 Task: In the  document analysis Apply all border to the tabe with  'with box; Style line and width 1/4 pt 'Select Header and apply  'Italics' Select the text and align it to the  Center
Action: Key pressed ctrl+A
Screenshot: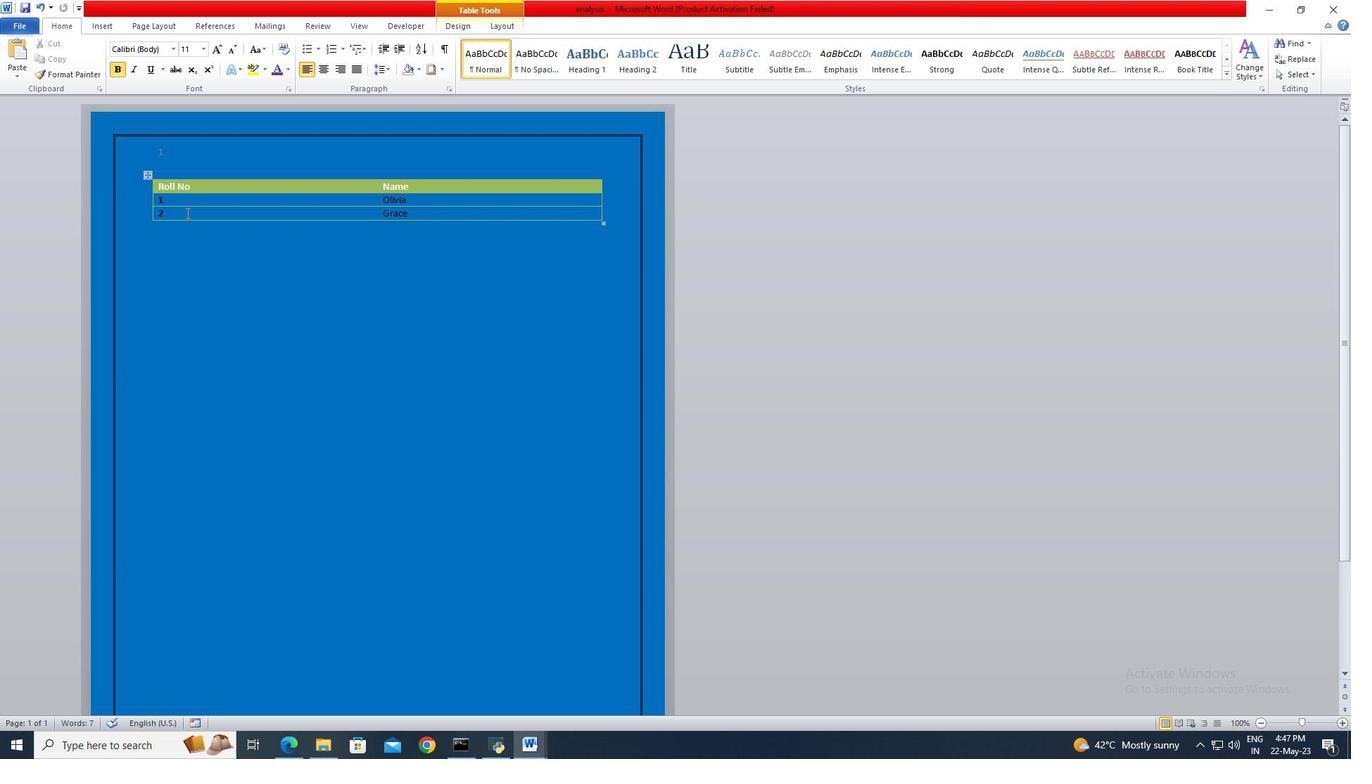 
Action: Mouse moved to (432, 66)
Screenshot: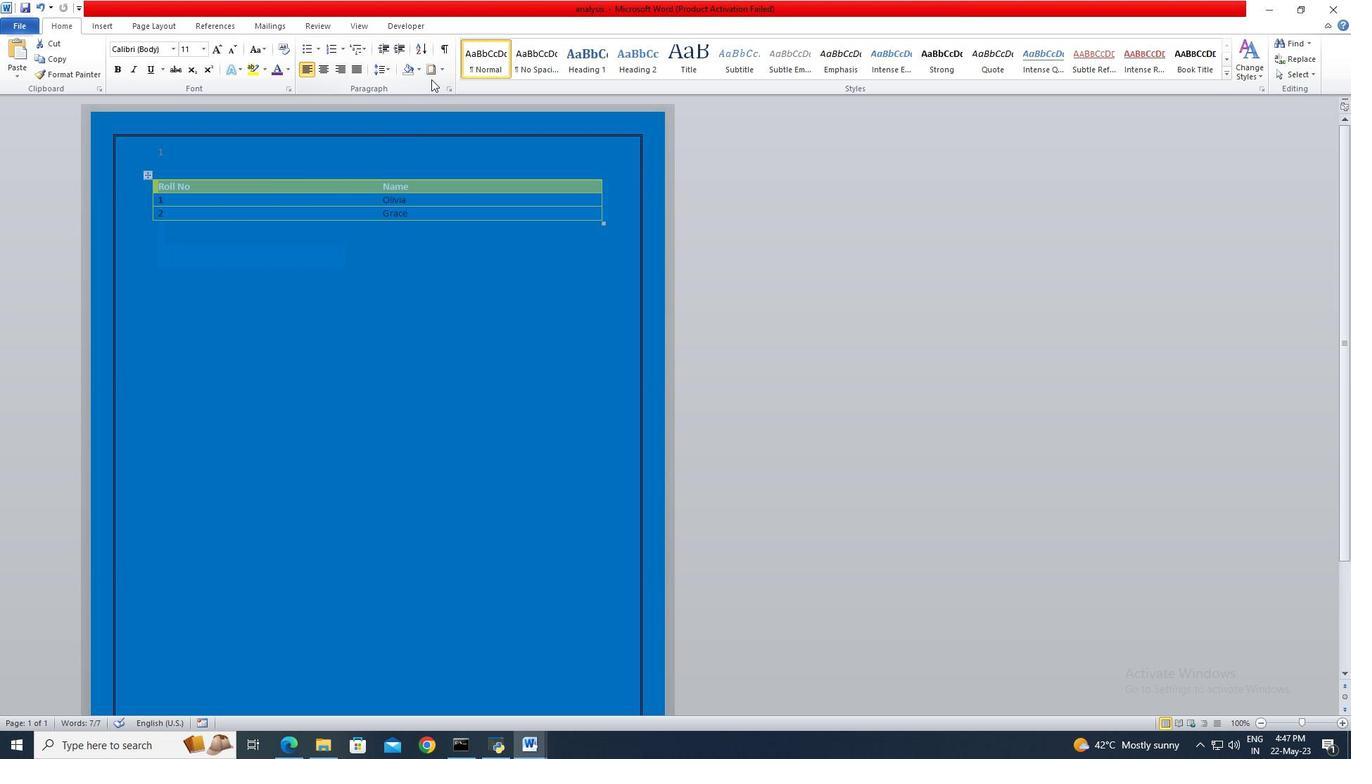 
Action: Mouse pressed left at (432, 66)
Screenshot: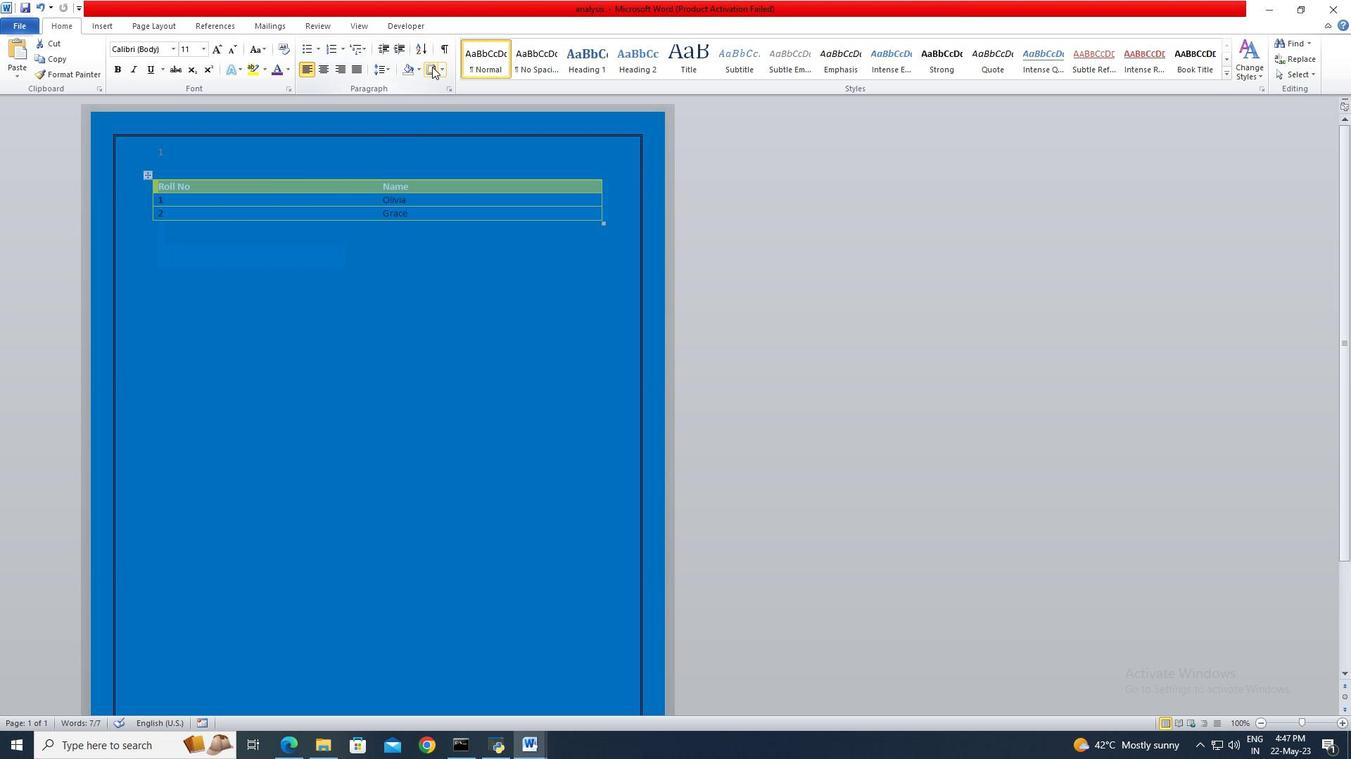 
Action: Mouse moved to (517, 315)
Screenshot: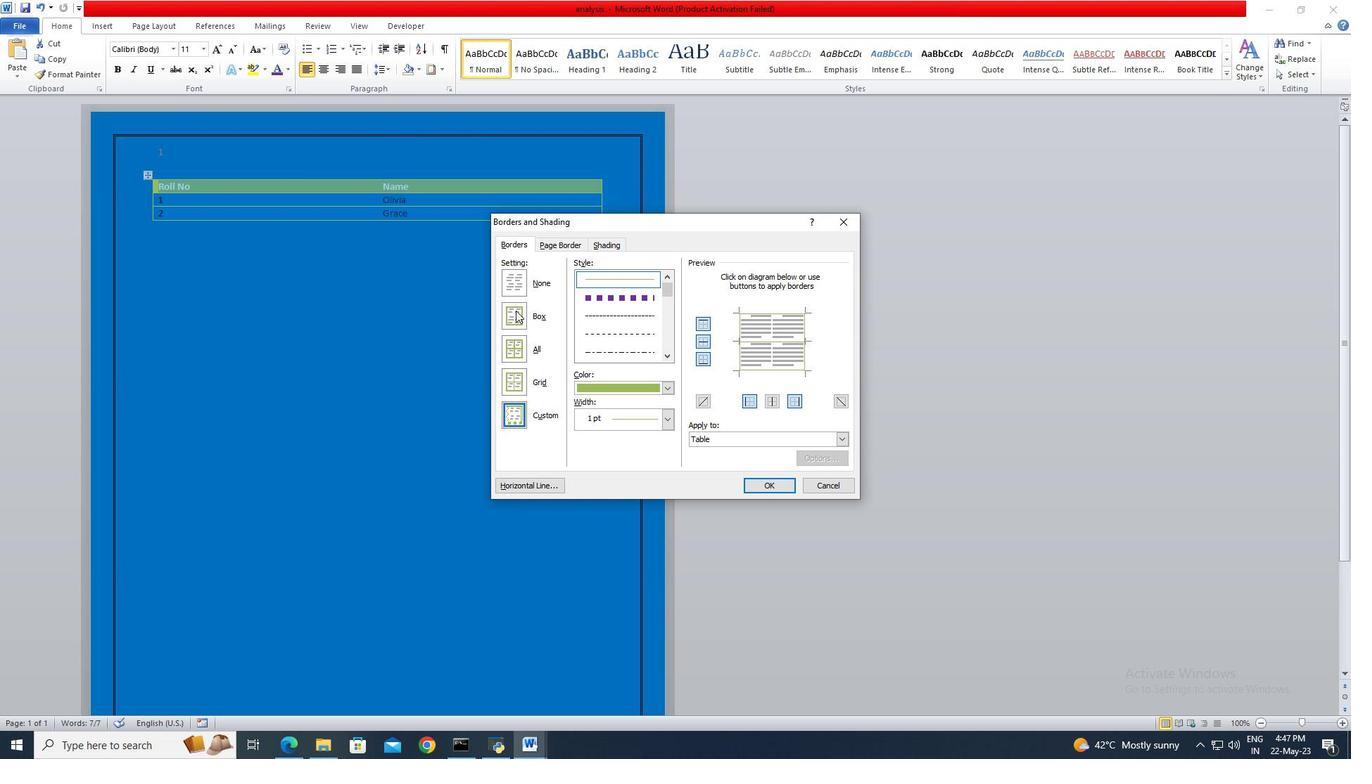 
Action: Mouse pressed left at (517, 315)
Screenshot: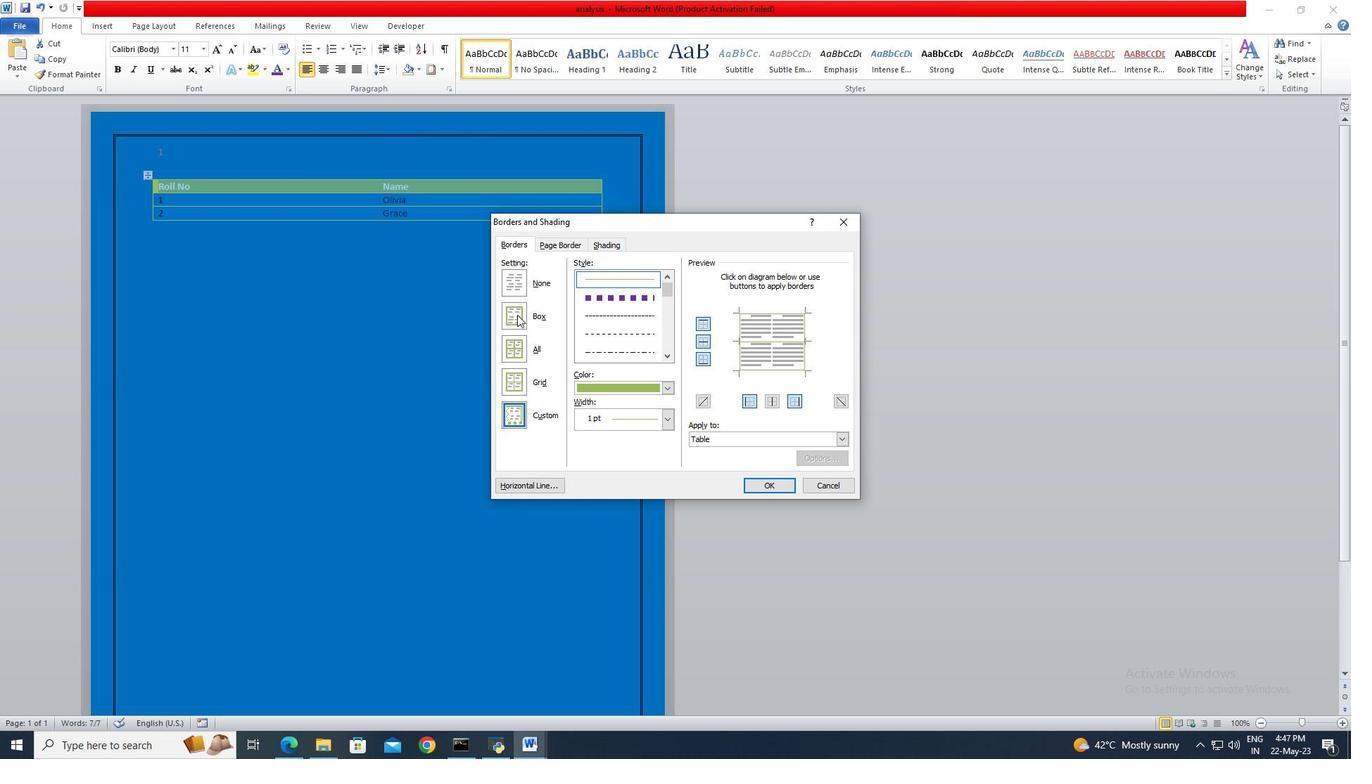 
Action: Mouse moved to (667, 417)
Screenshot: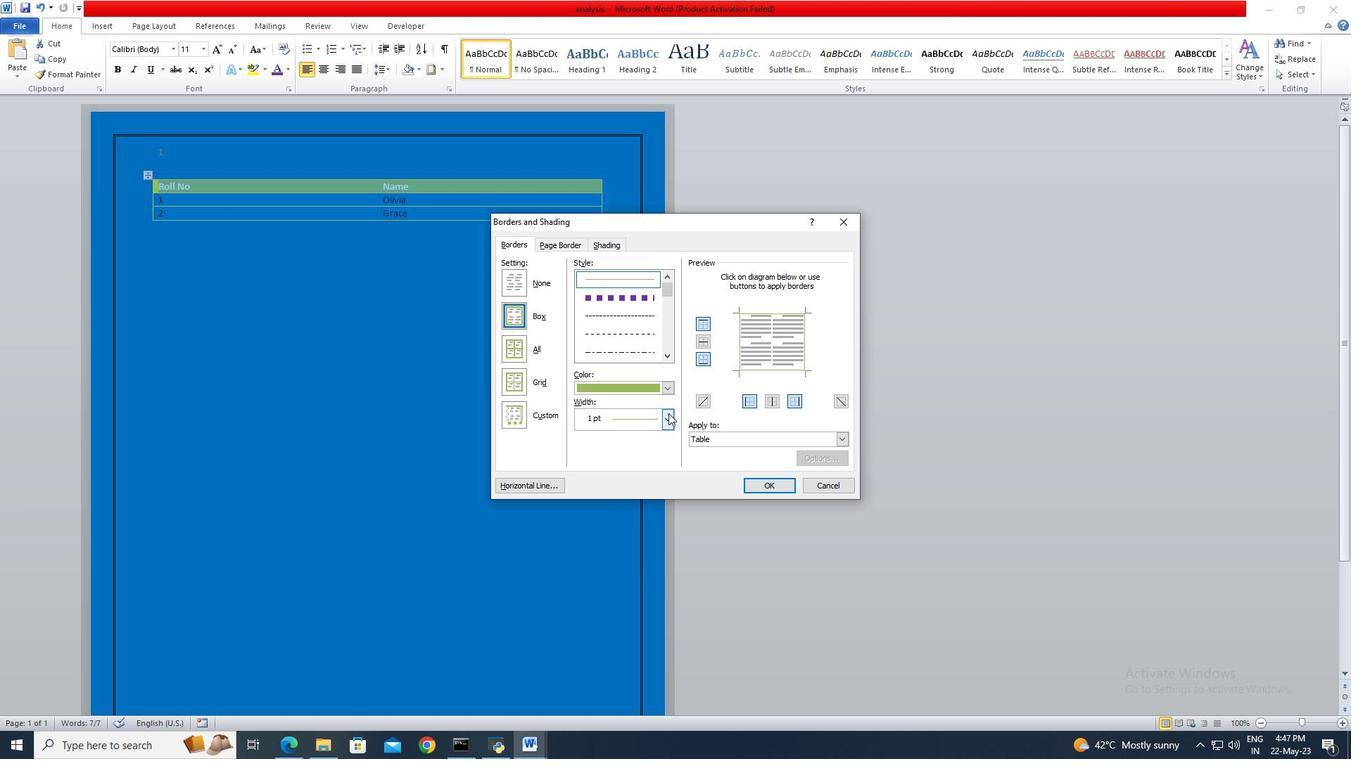 
Action: Mouse pressed left at (667, 417)
Screenshot: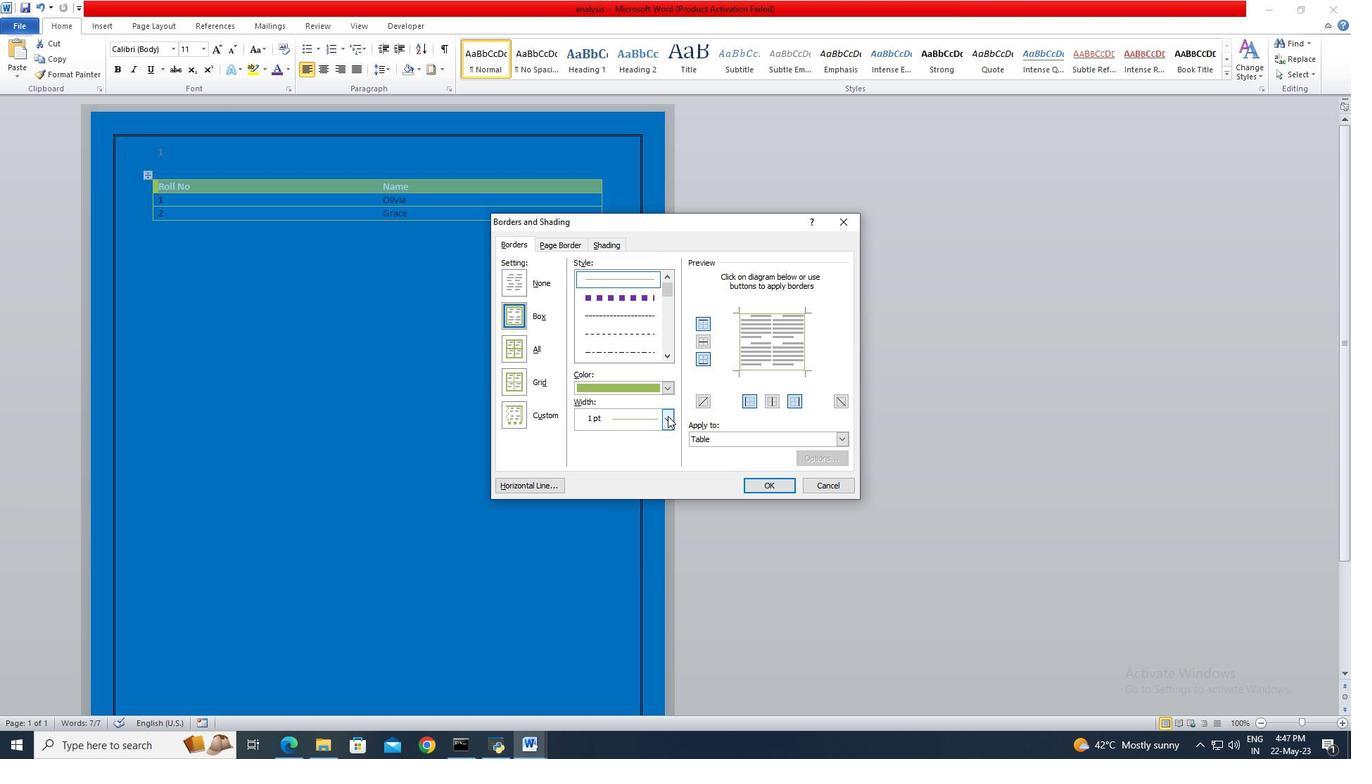 
Action: Mouse moved to (650, 445)
Screenshot: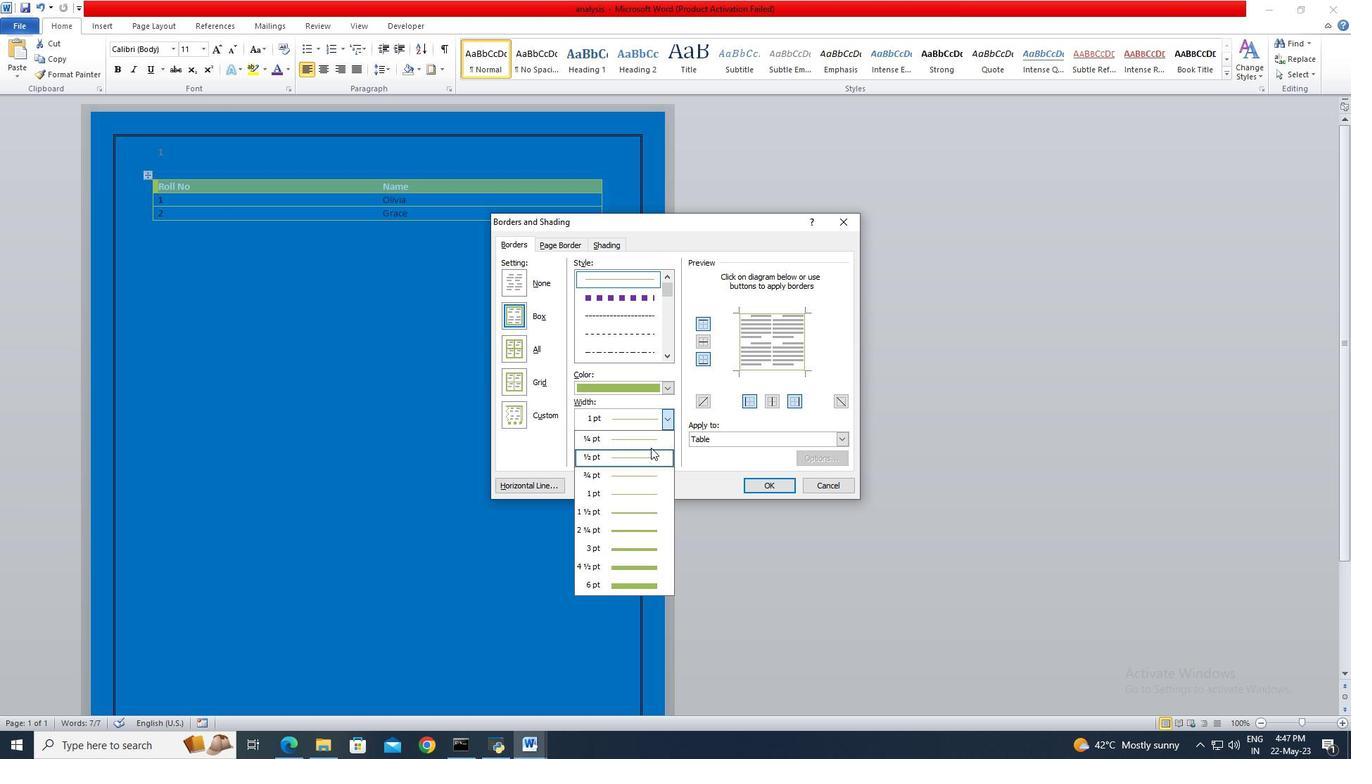
Action: Mouse pressed left at (650, 445)
Screenshot: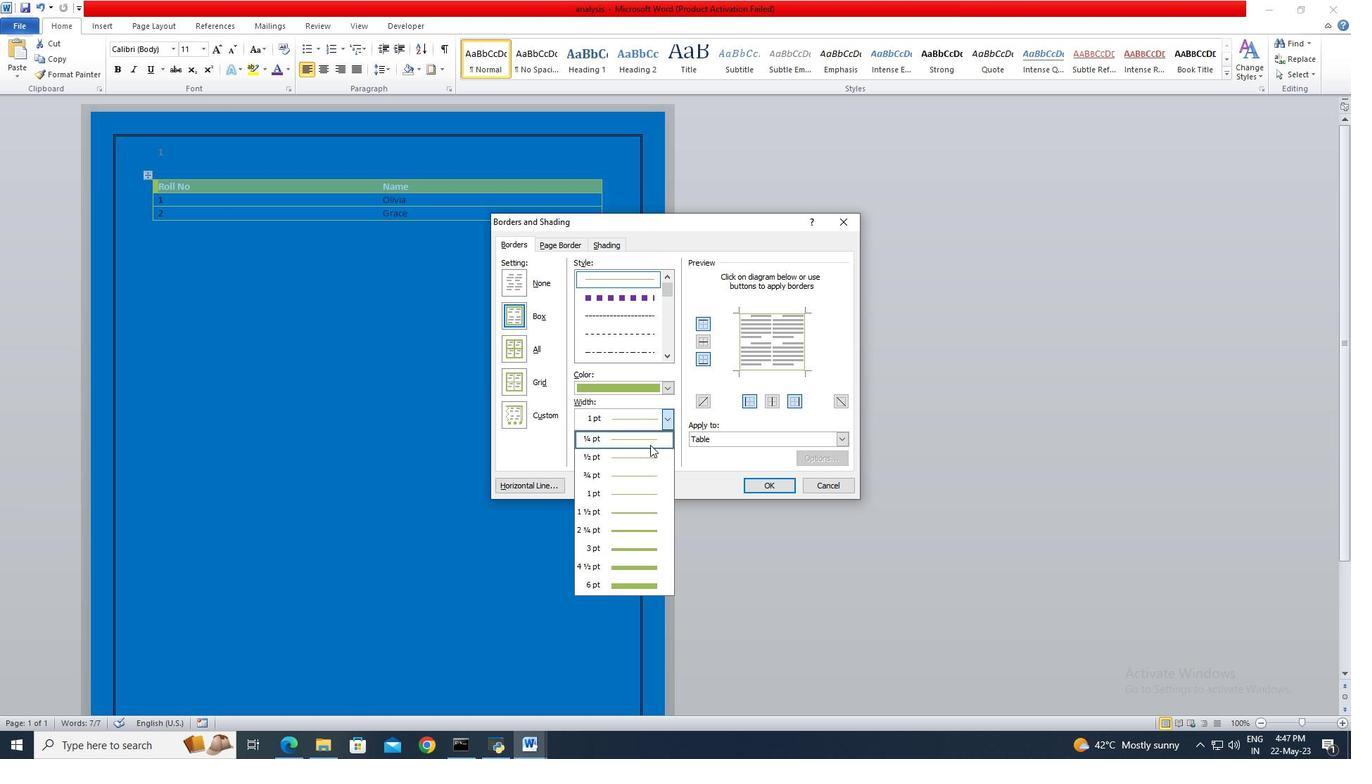 
Action: Mouse moved to (755, 483)
Screenshot: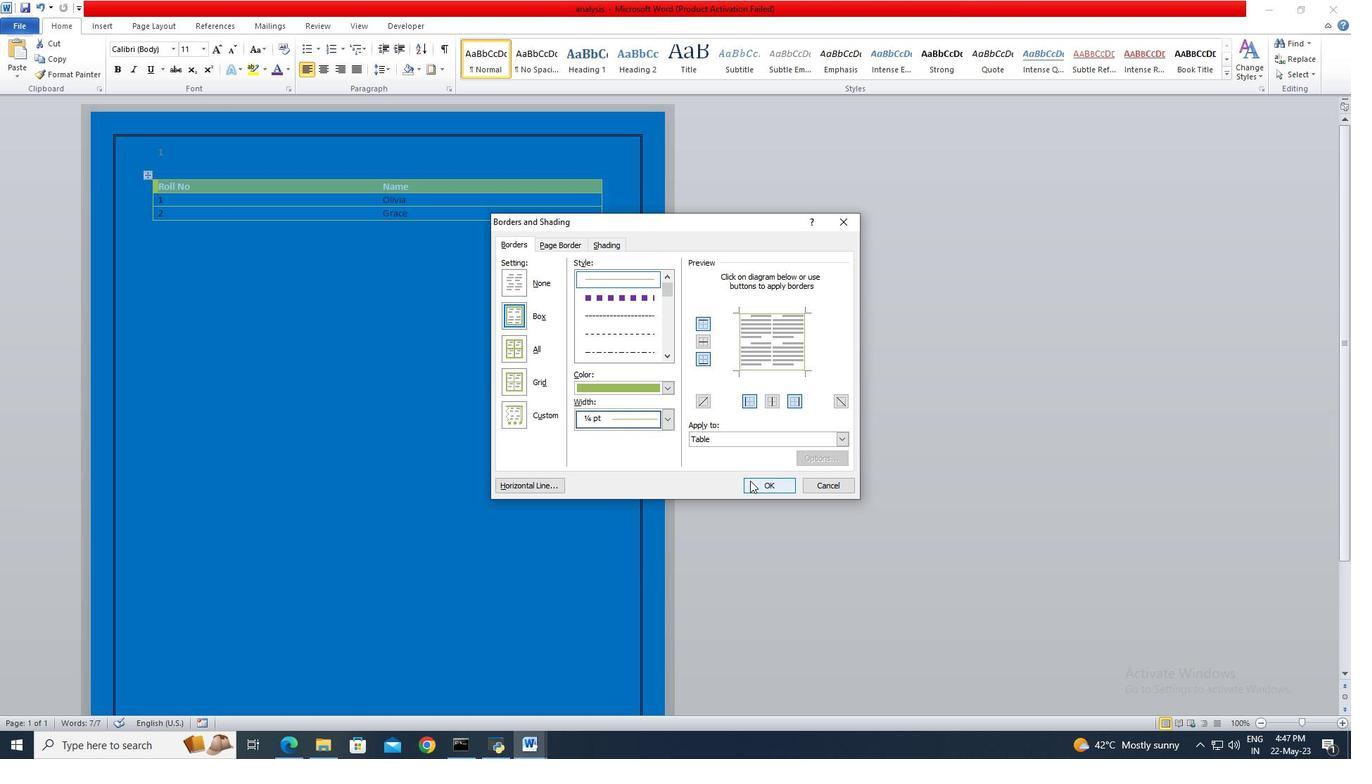 
Action: Mouse pressed left at (755, 483)
Screenshot: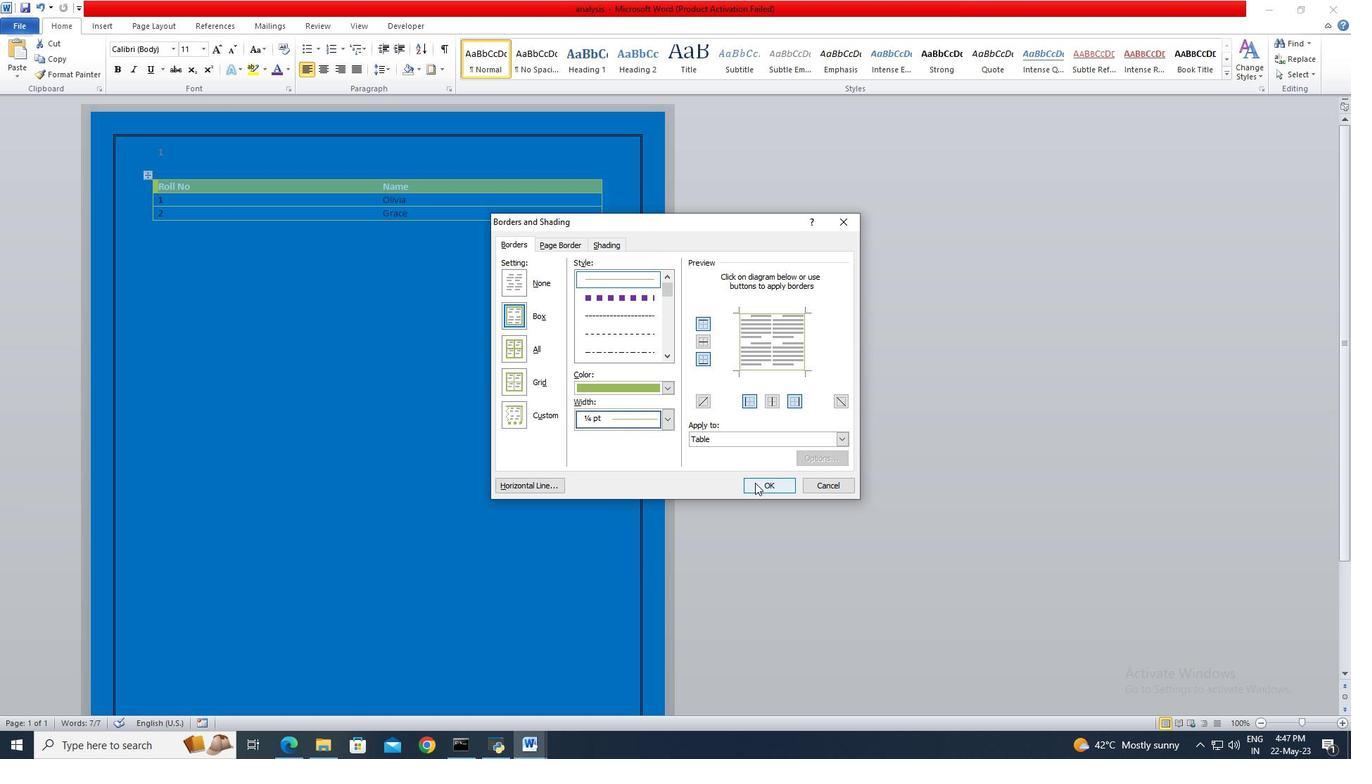 
Action: Mouse moved to (230, 189)
Screenshot: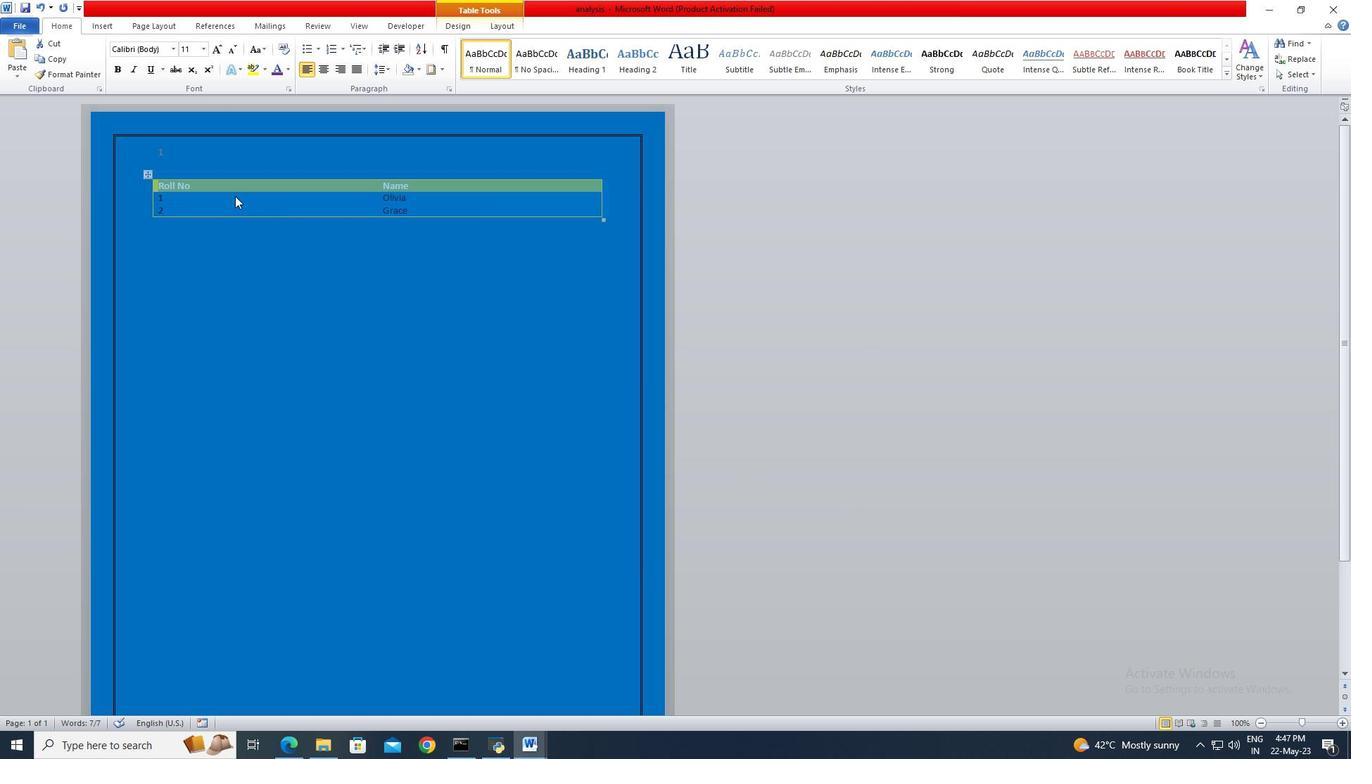
Action: Mouse pressed left at (230, 189)
Screenshot: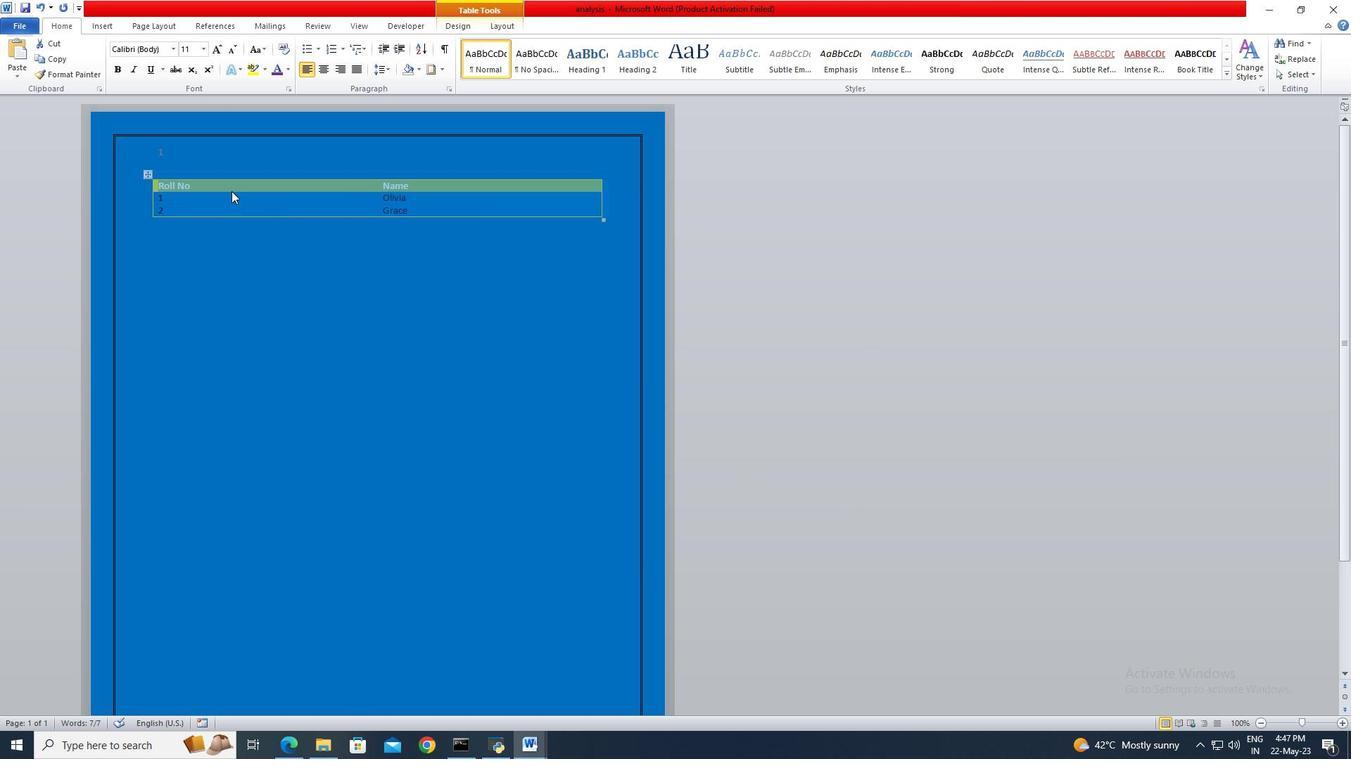
Action: Mouse moved to (159, 182)
Screenshot: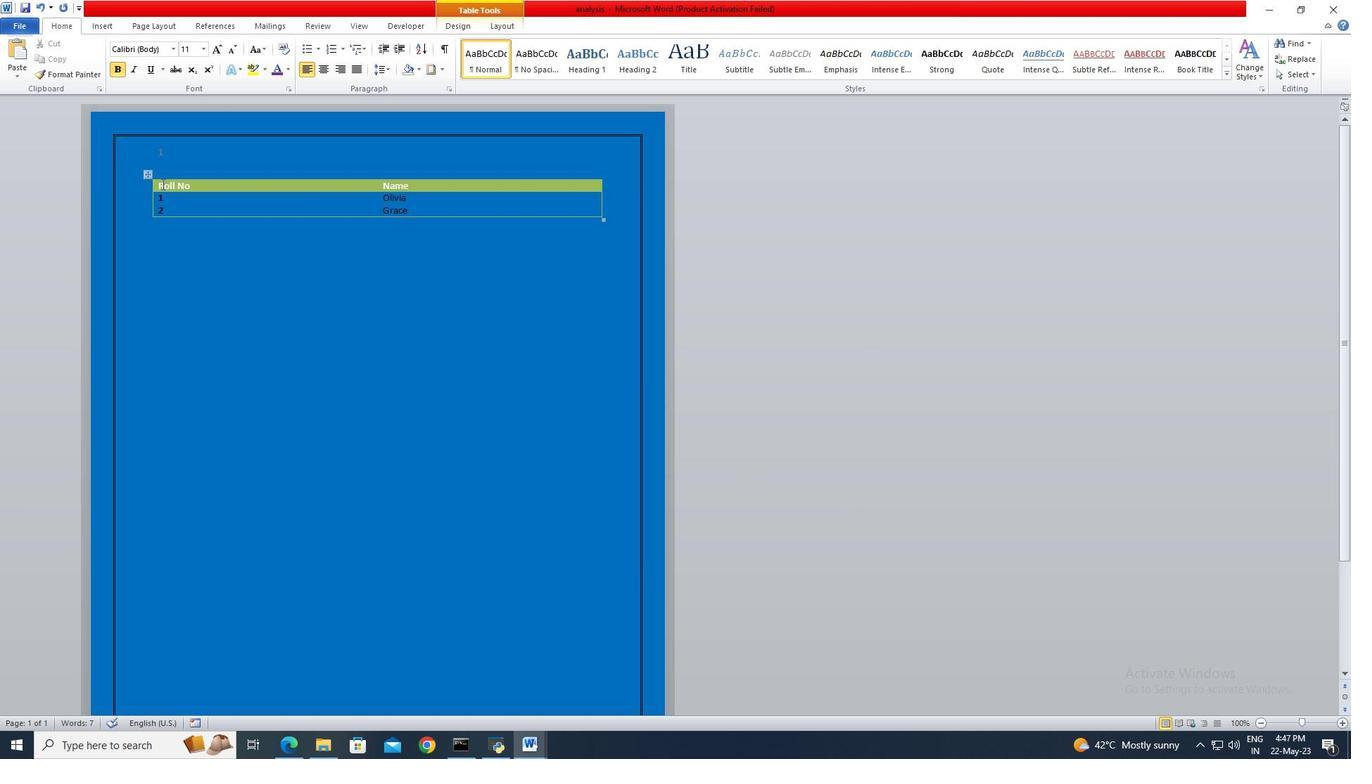 
Action: Mouse pressed left at (159, 182)
Screenshot: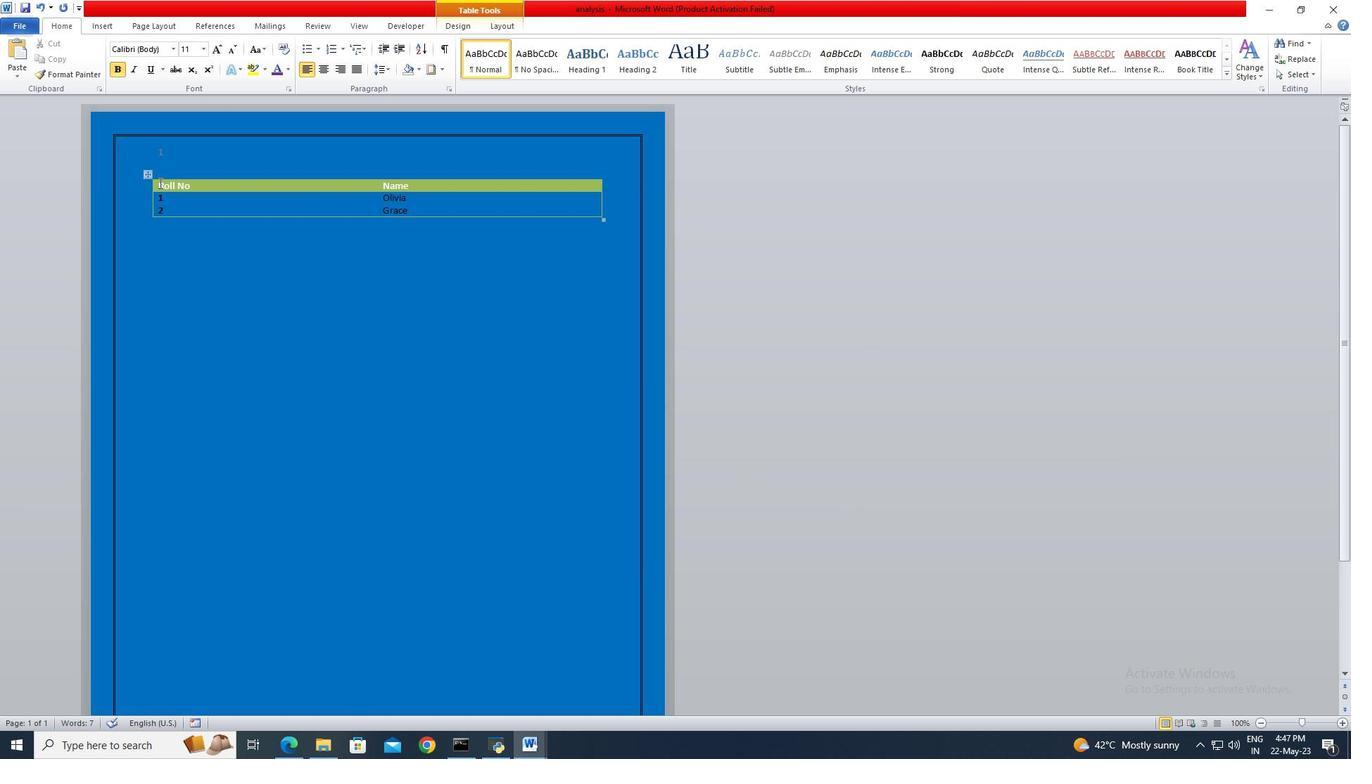 
Action: Mouse moved to (193, 231)
Screenshot: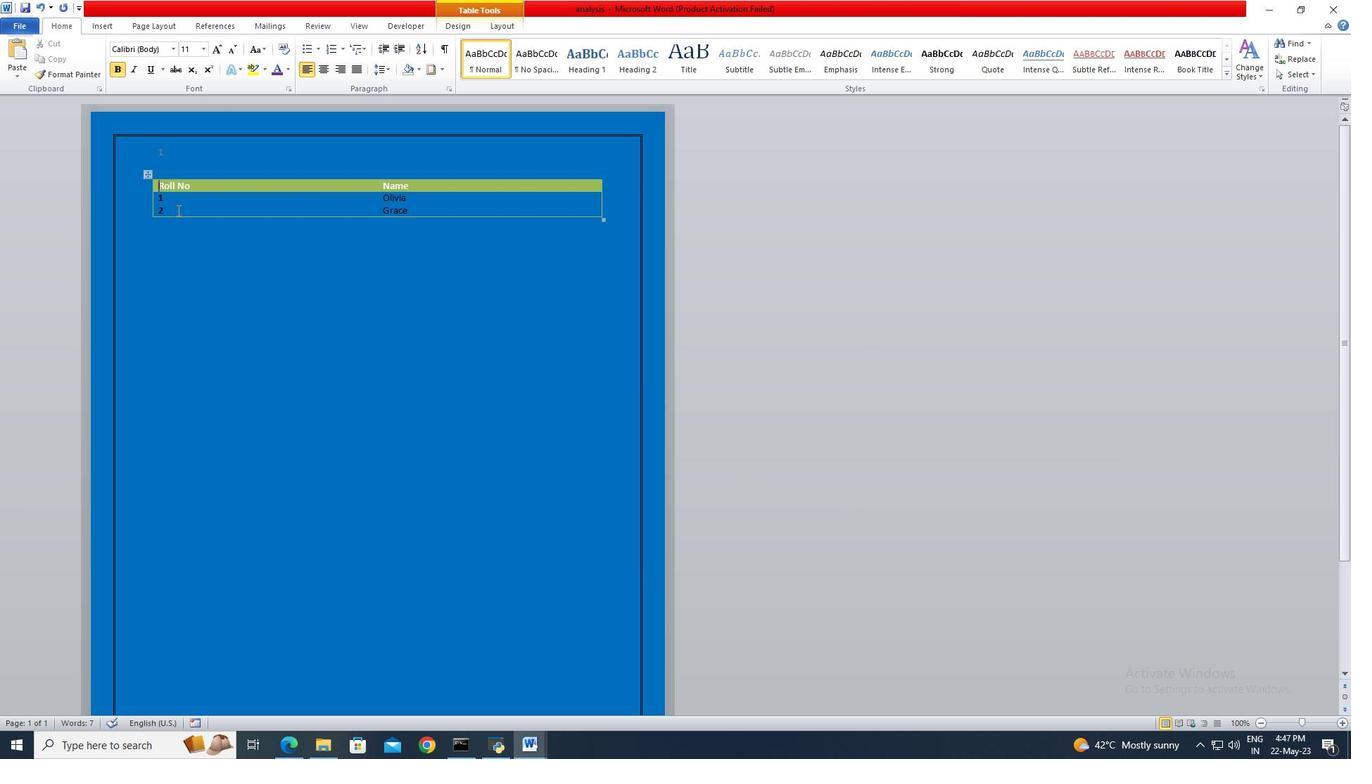 
Action: Key pressed <Key.shift><Key.right><Key.right><Key.right><Key.right><Key.right><Key.right><Key.right><Key.right><Key.right><Key.right><Key.right><Key.right><Key.right><Key.right><Key.right><Key.right><Key.right><Key.right><Key.right><Key.right><Key.right><Key.right><Key.right><Key.up><Key.up><Key.up><Key.right><Key.shift><Key.left><Key.right>
Screenshot: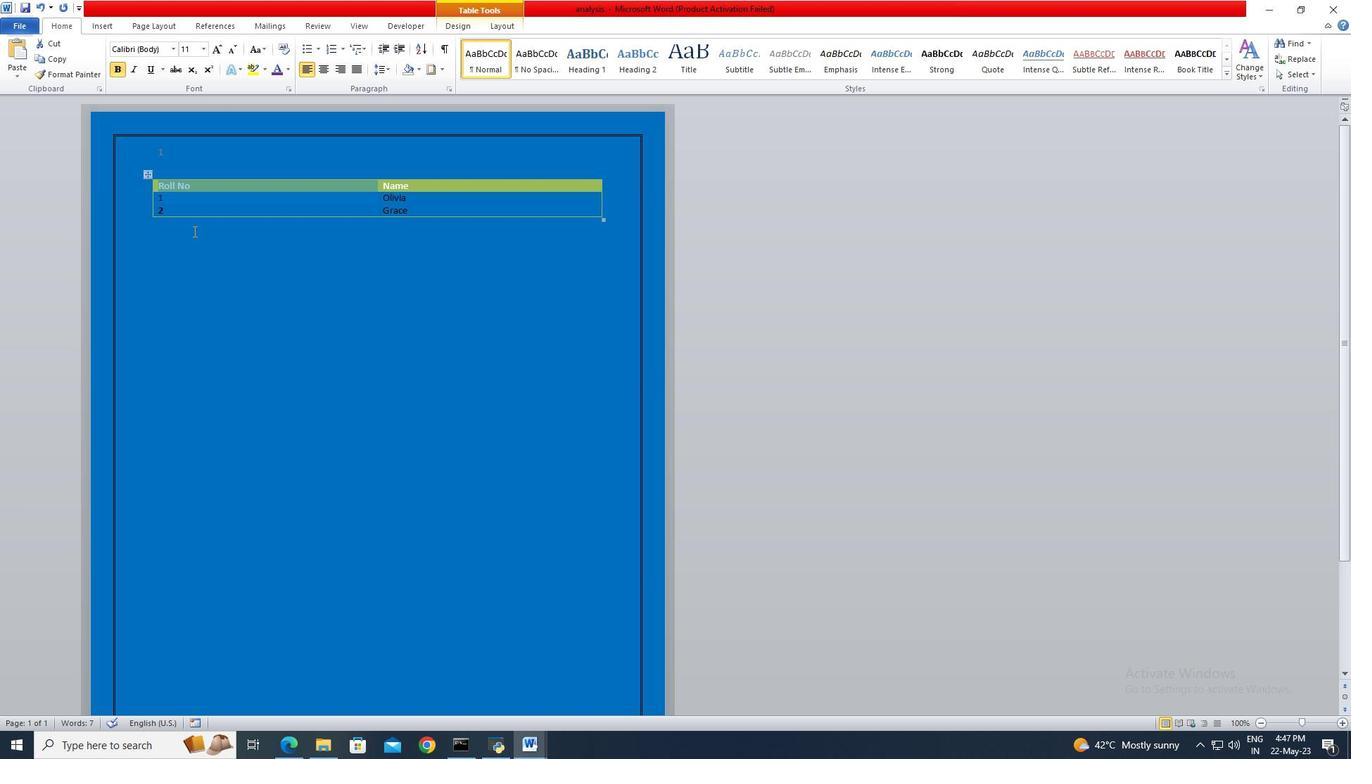 
Action: Mouse moved to (324, 75)
Screenshot: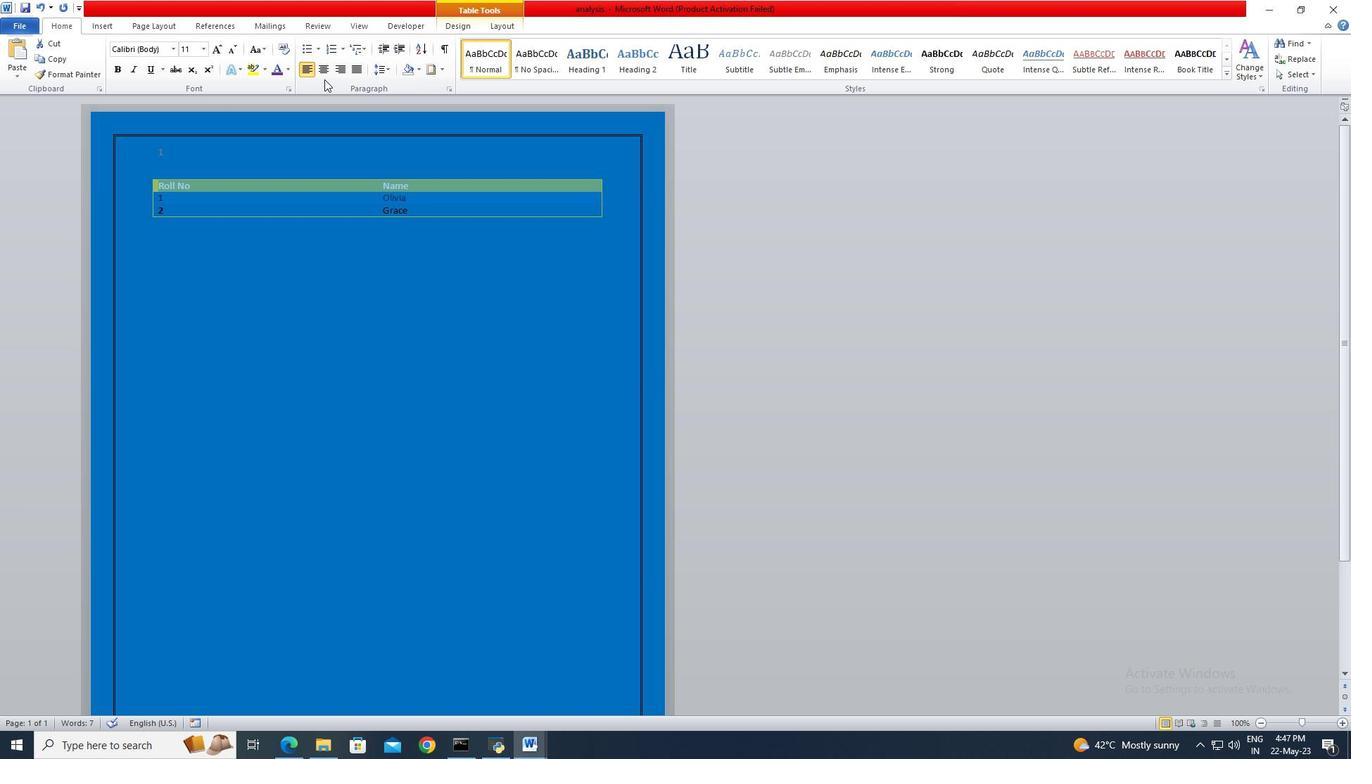 
Action: Mouse pressed left at (324, 75)
Screenshot: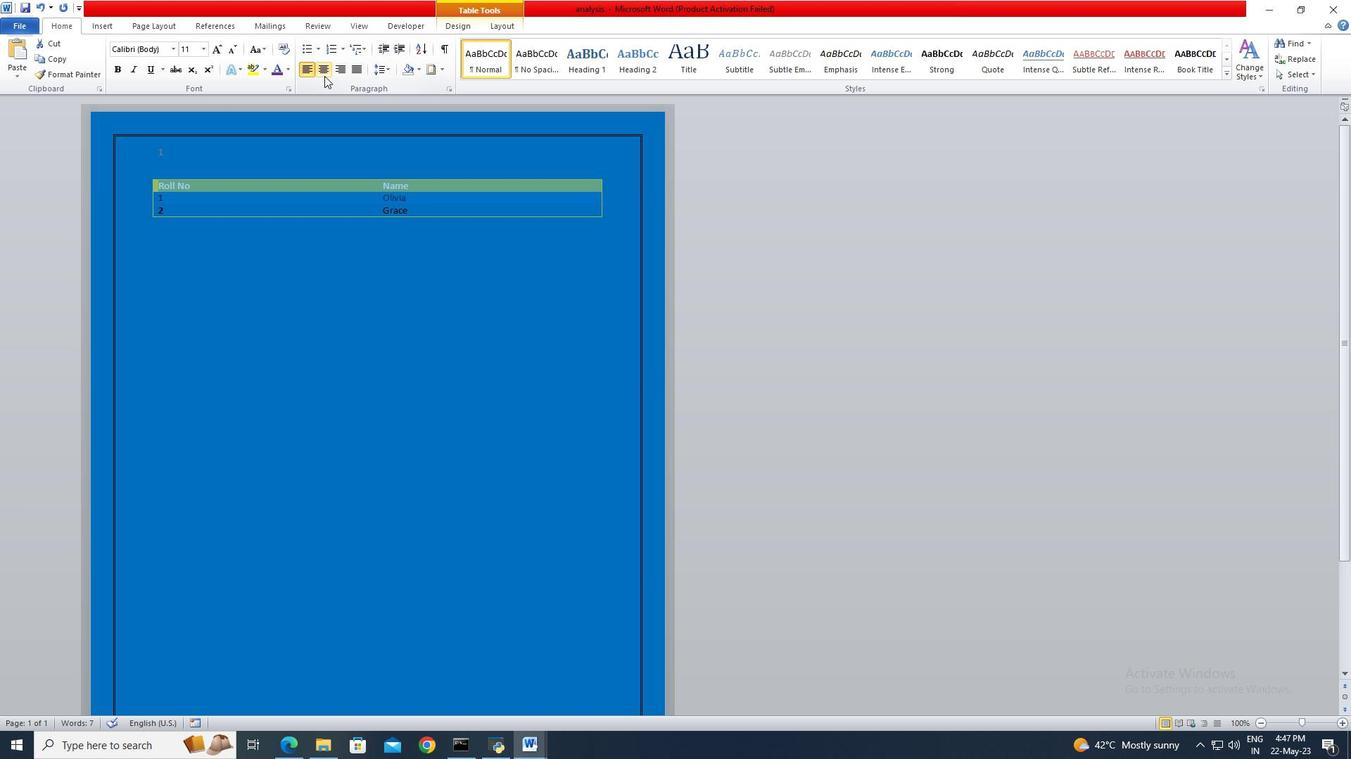 
Action: Key pressed ctrl+Z
Screenshot: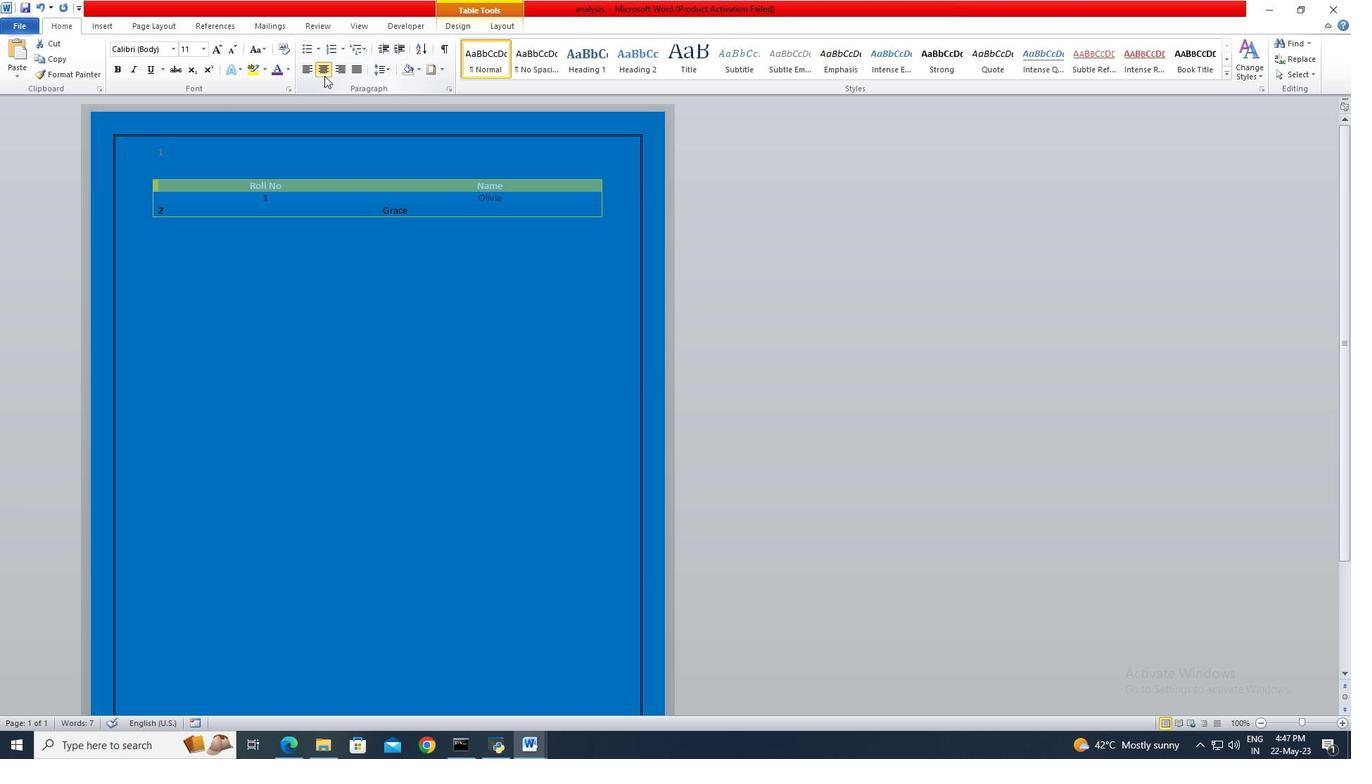 
Action: Mouse moved to (195, 190)
Screenshot: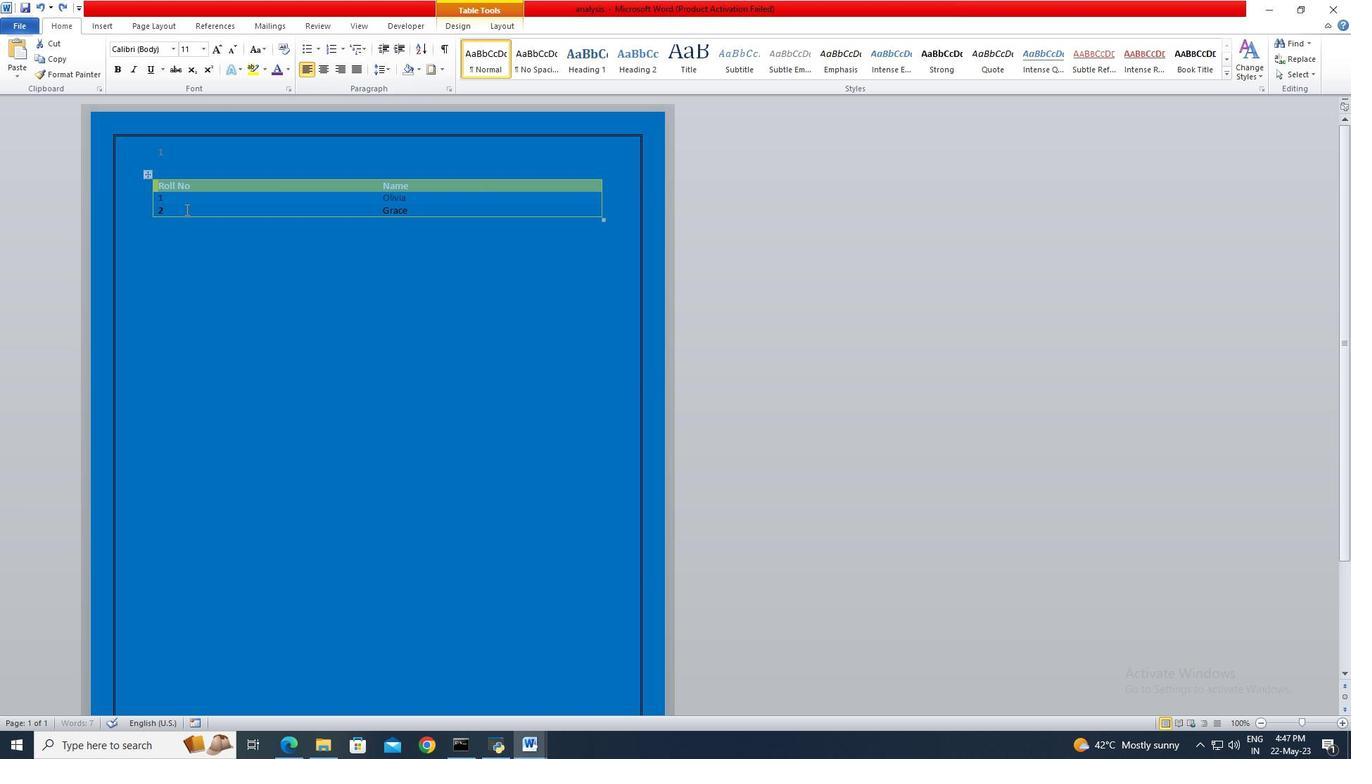 
Action: Mouse pressed left at (195, 190)
Screenshot: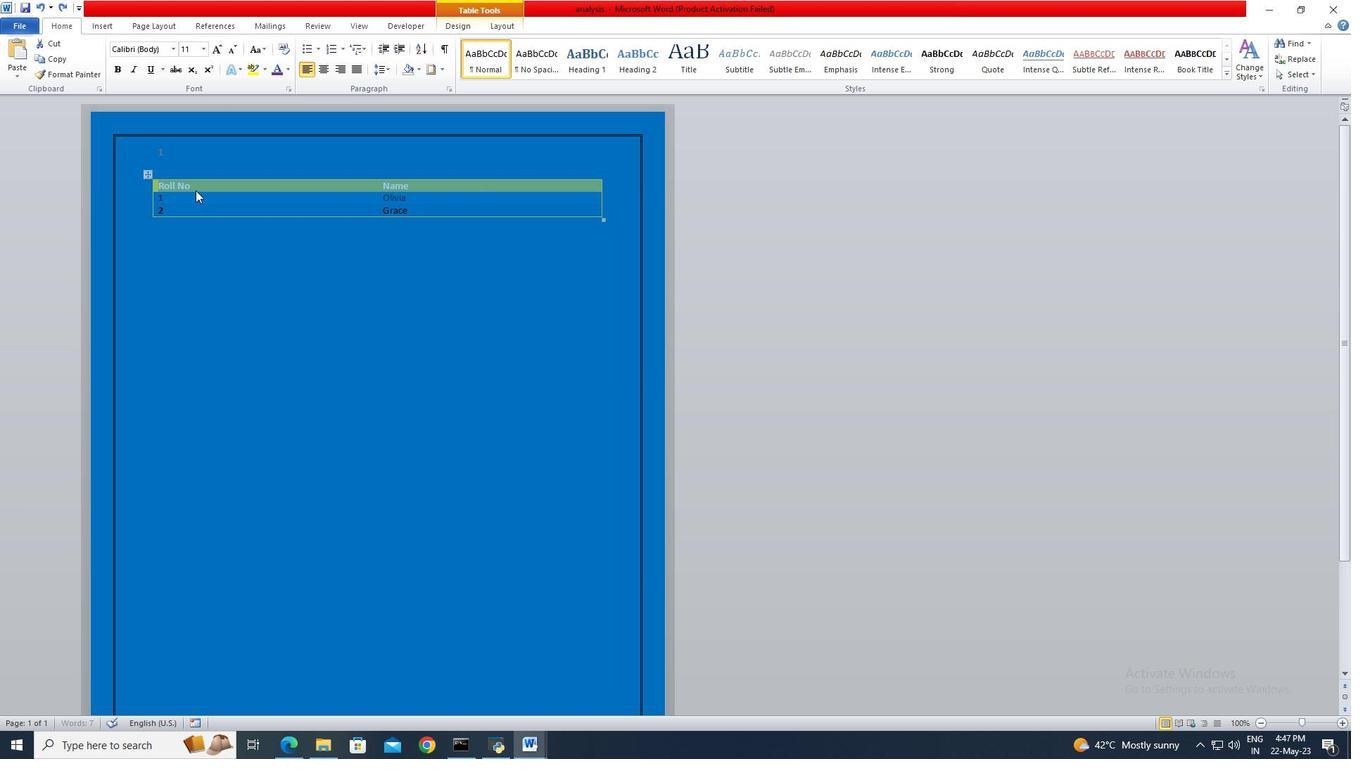 
Action: Mouse moved to (153, 183)
Screenshot: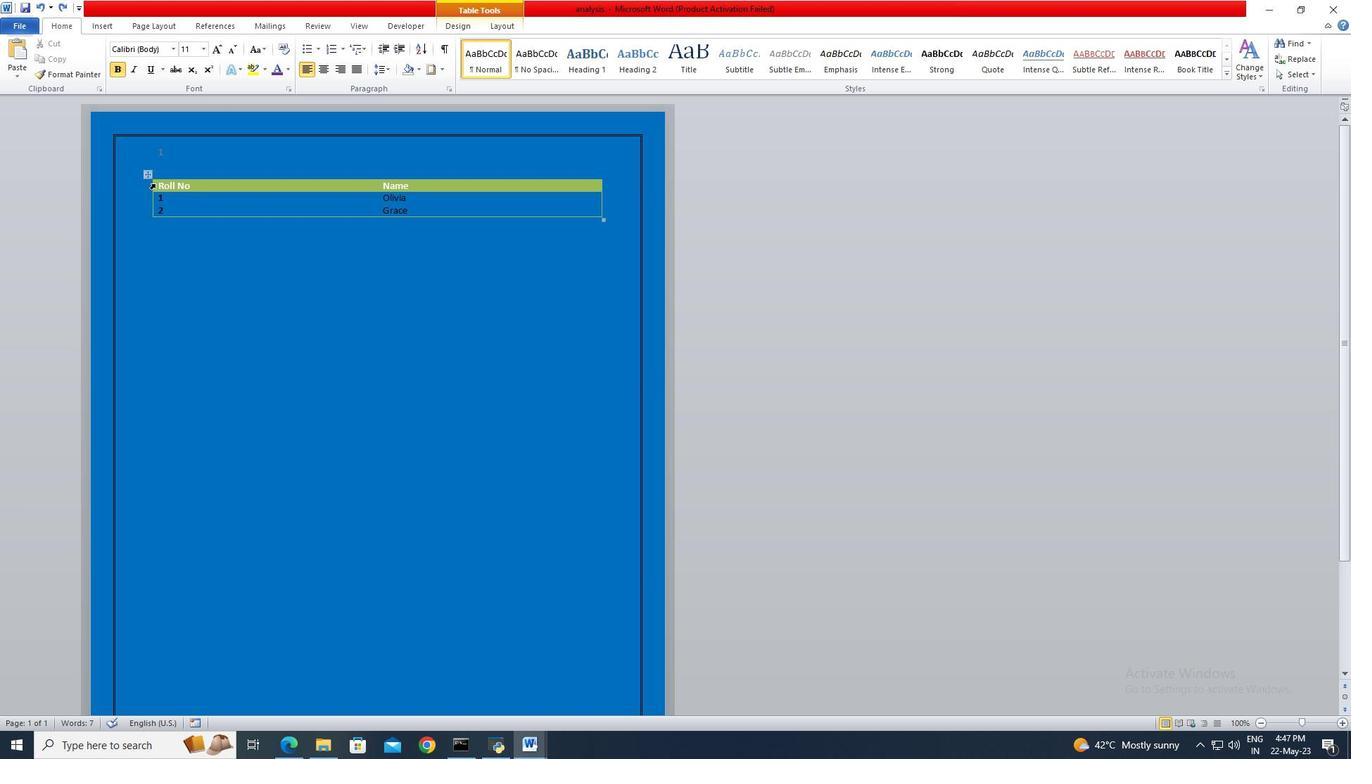 
Action: Mouse pressed left at (153, 183)
Screenshot: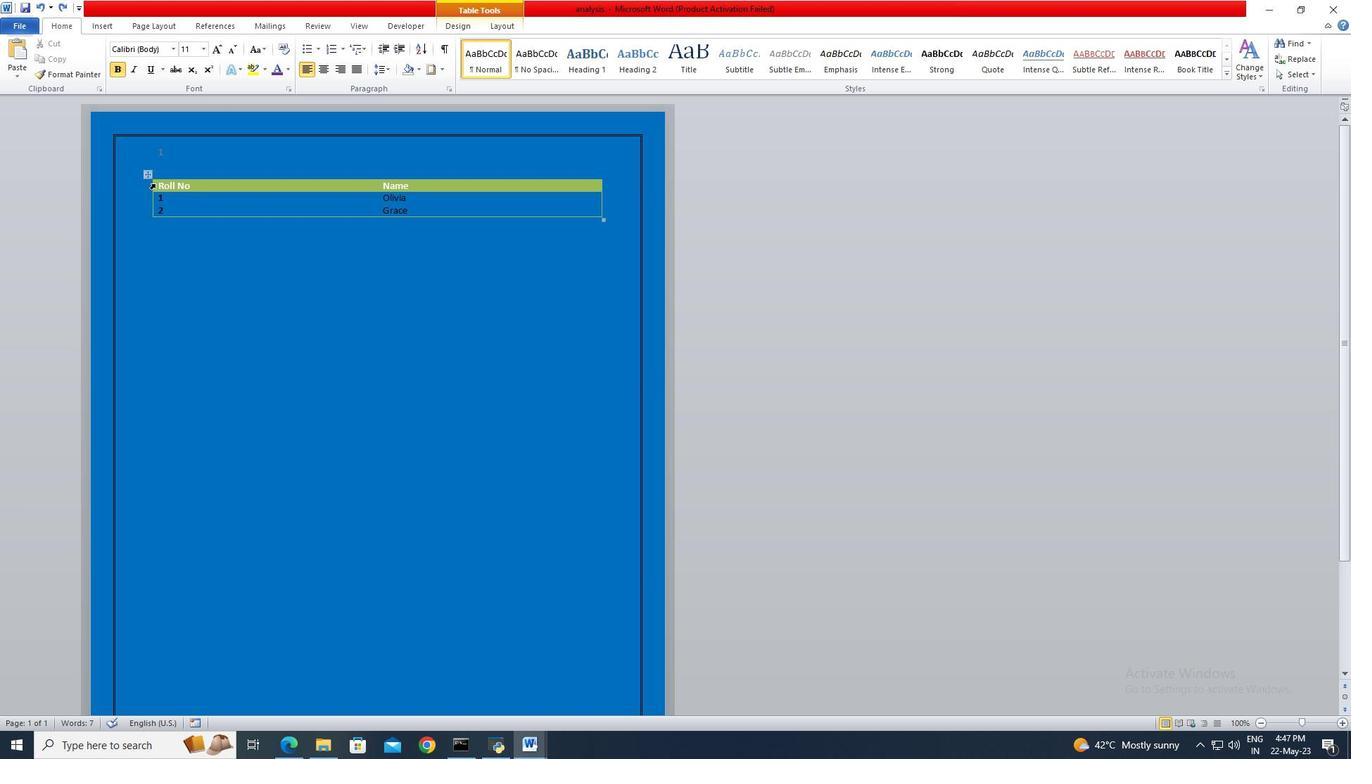 
Action: Mouse moved to (387, 187)
Screenshot: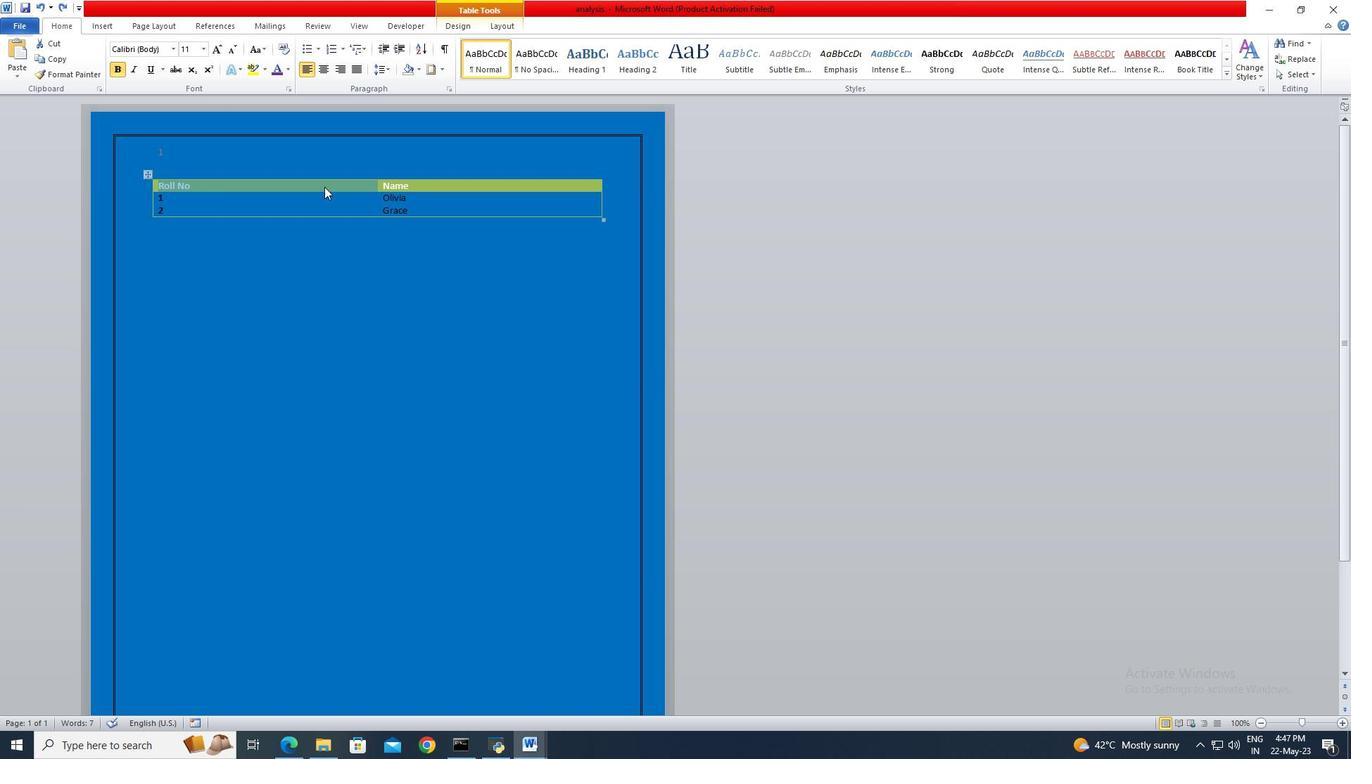 
Action: Key pressed <Key.shift>
Screenshot: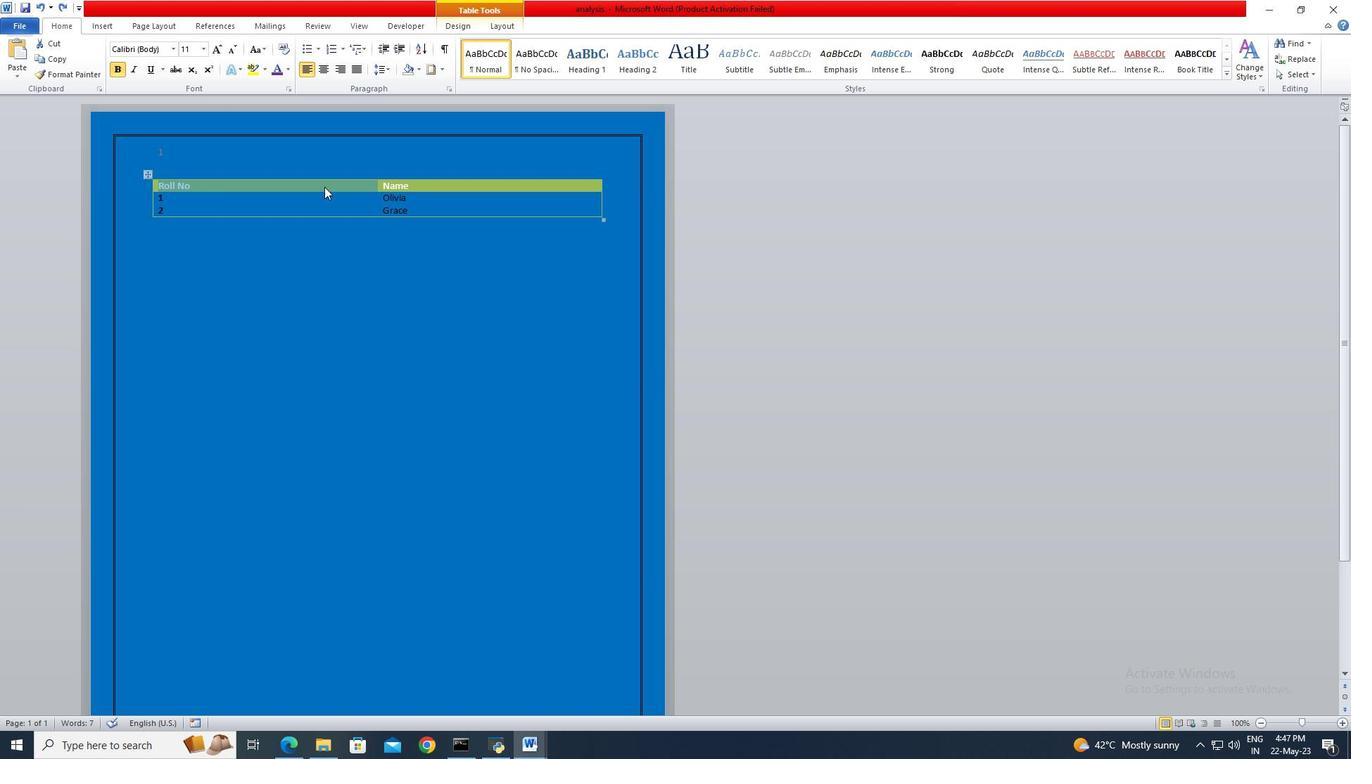 
Action: Mouse moved to (417, 180)
Screenshot: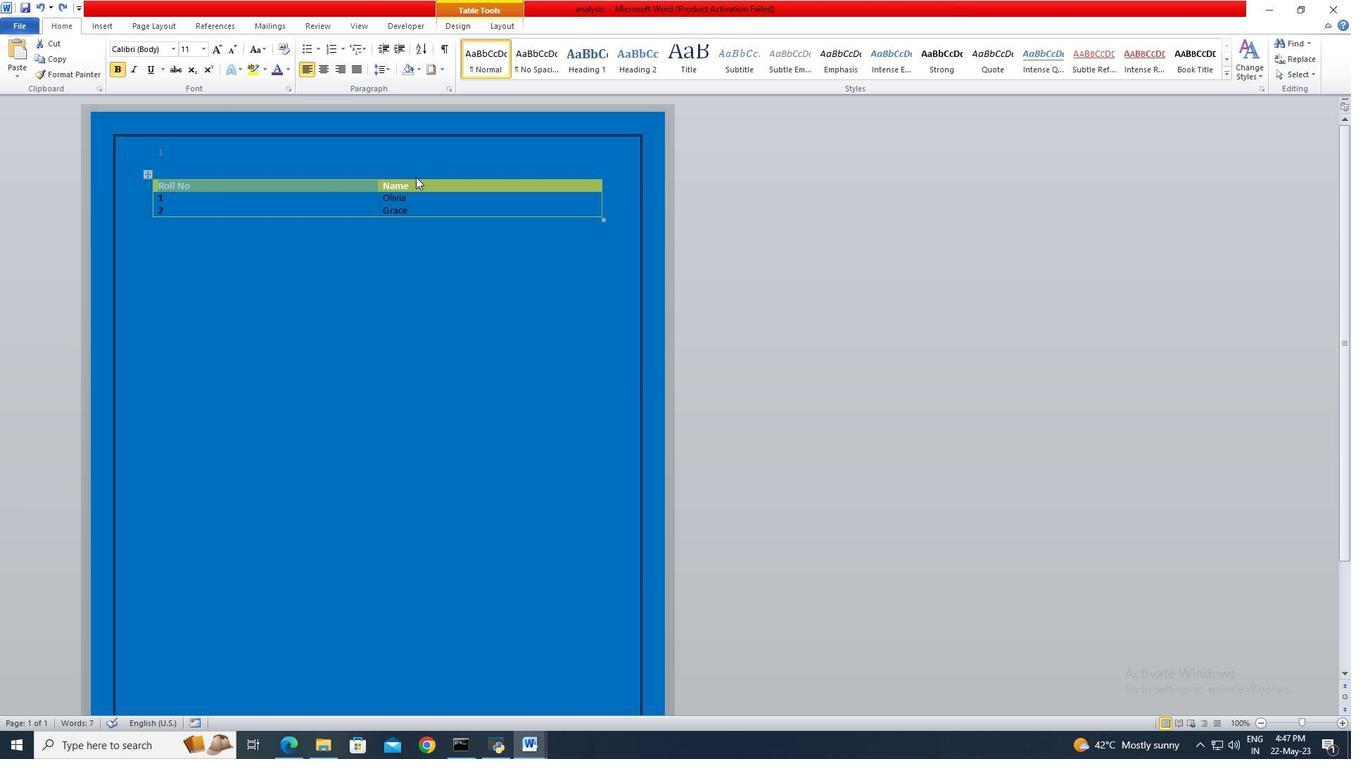 
Action: Key pressed <Key.shift><Key.shift>
Screenshot: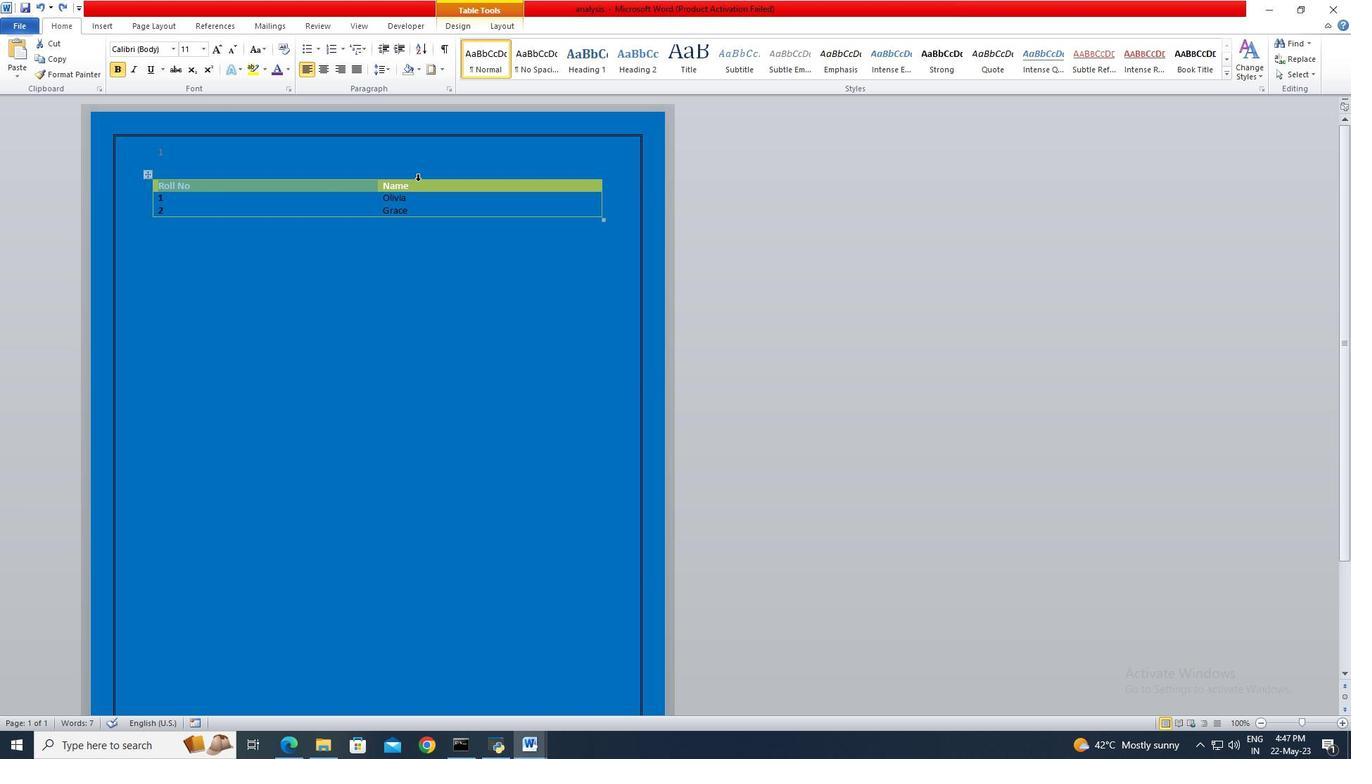 
Action: Mouse pressed left at (417, 180)
Screenshot: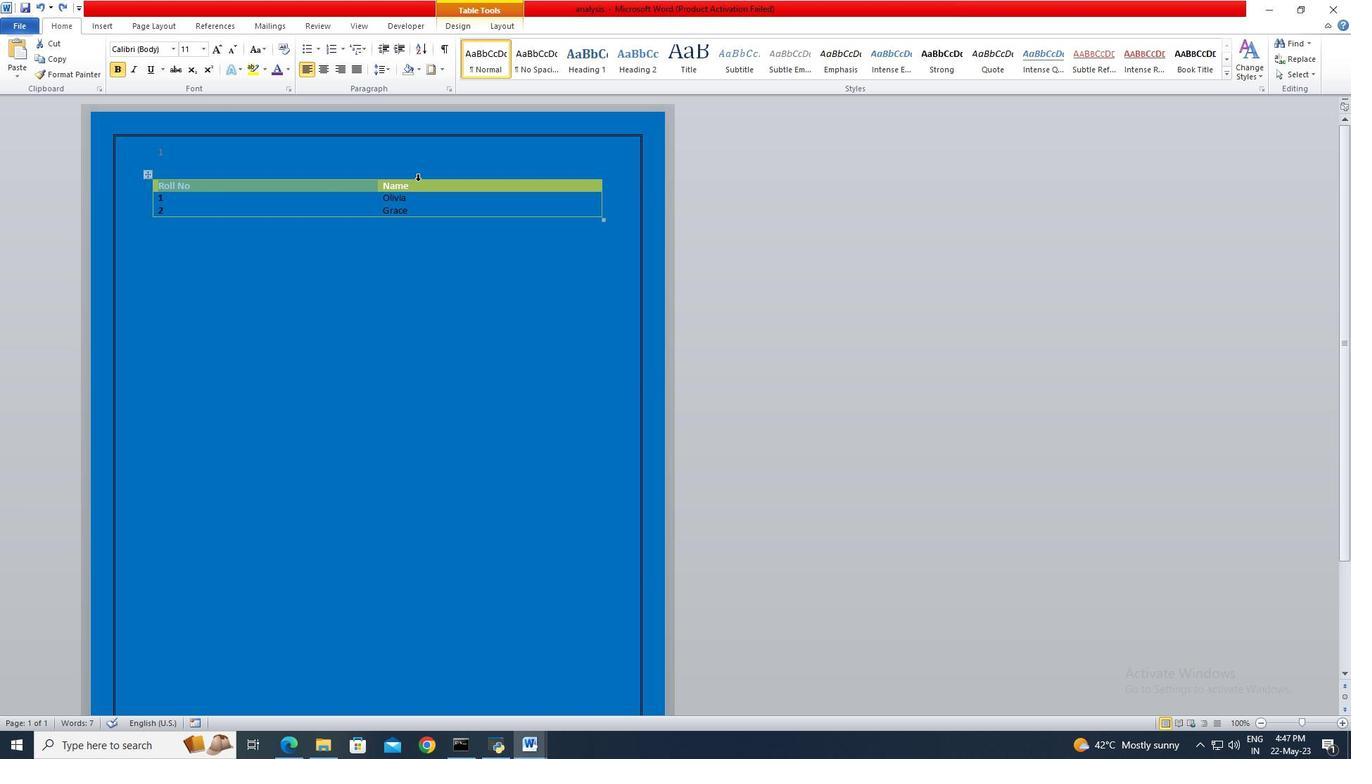 
Action: Key pressed <Key.shift><Key.shift><Key.shift><Key.shift><Key.shift><Key.shift><Key.shift><Key.shift>
Screenshot: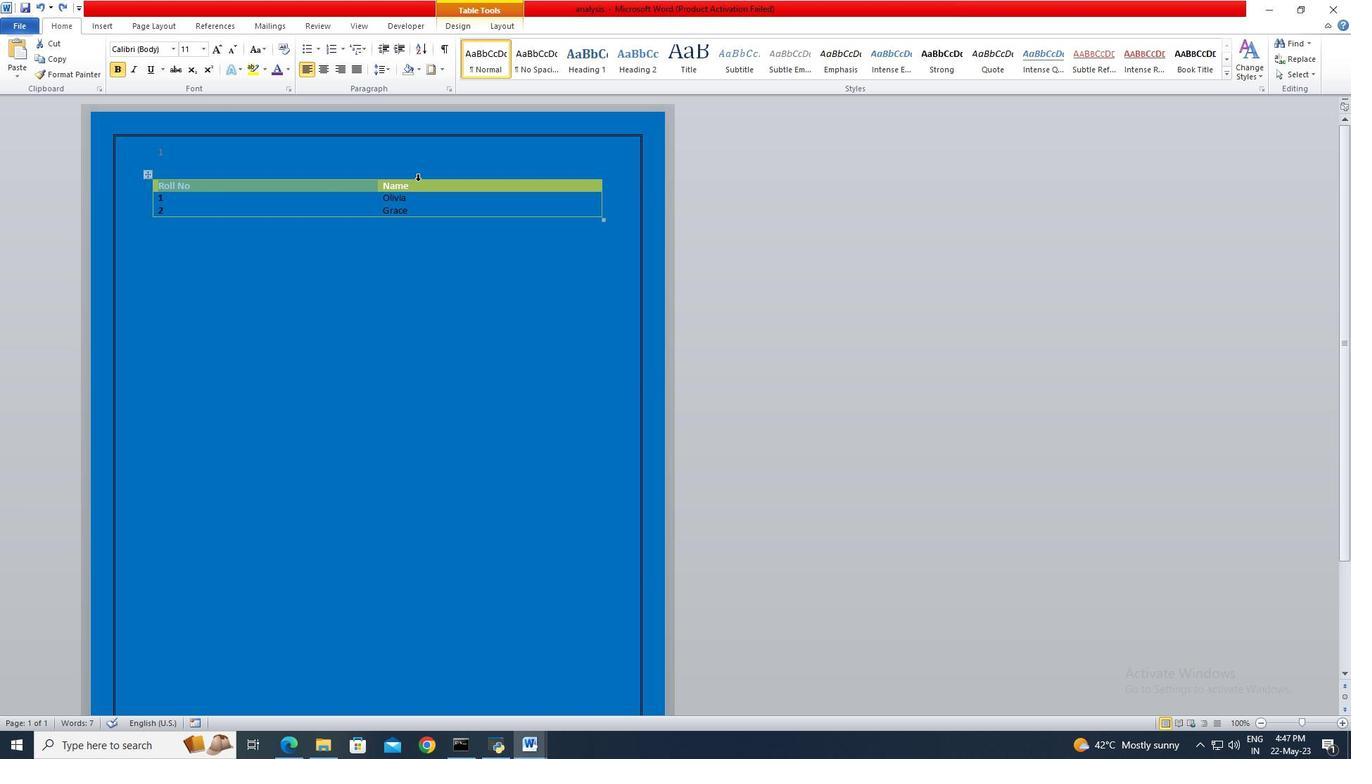 
Action: Mouse moved to (419, 182)
Screenshot: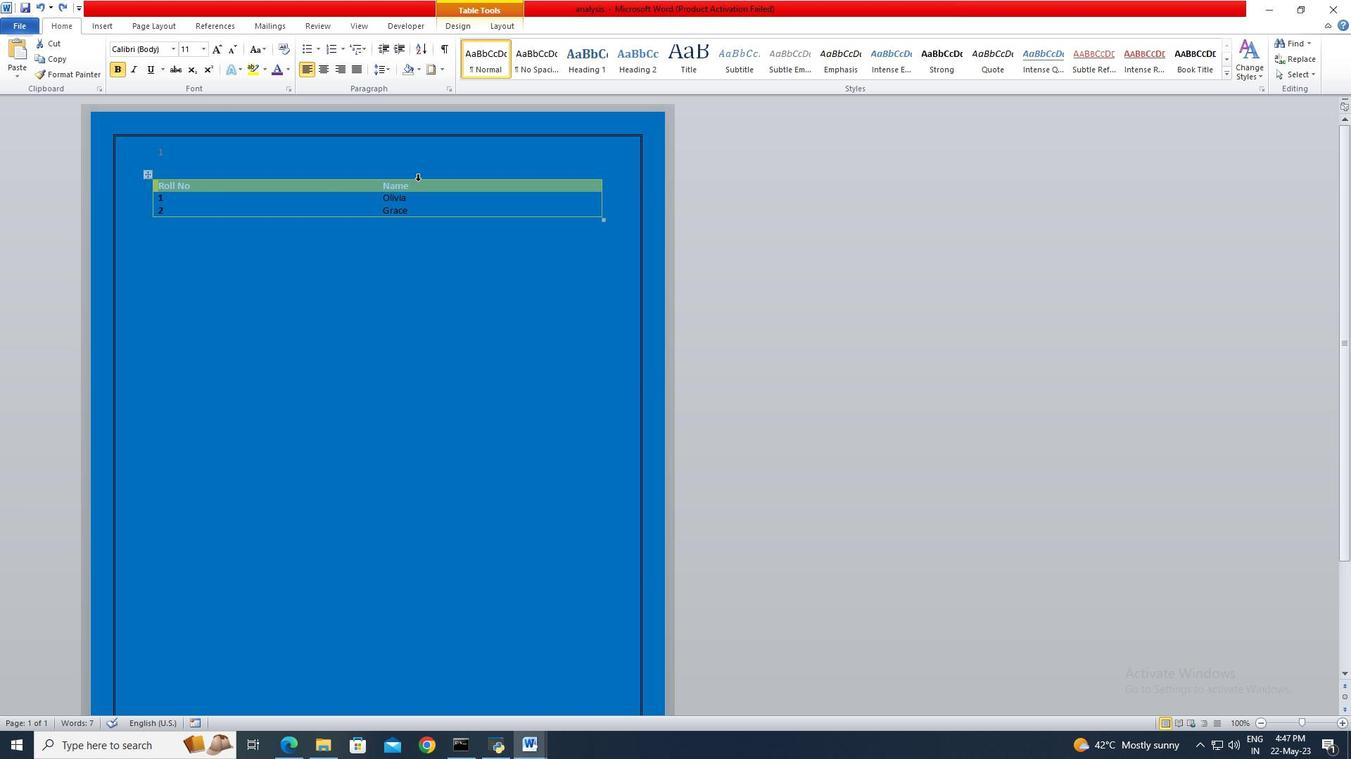 
Action: Key pressed <Key.shift>
Screenshot: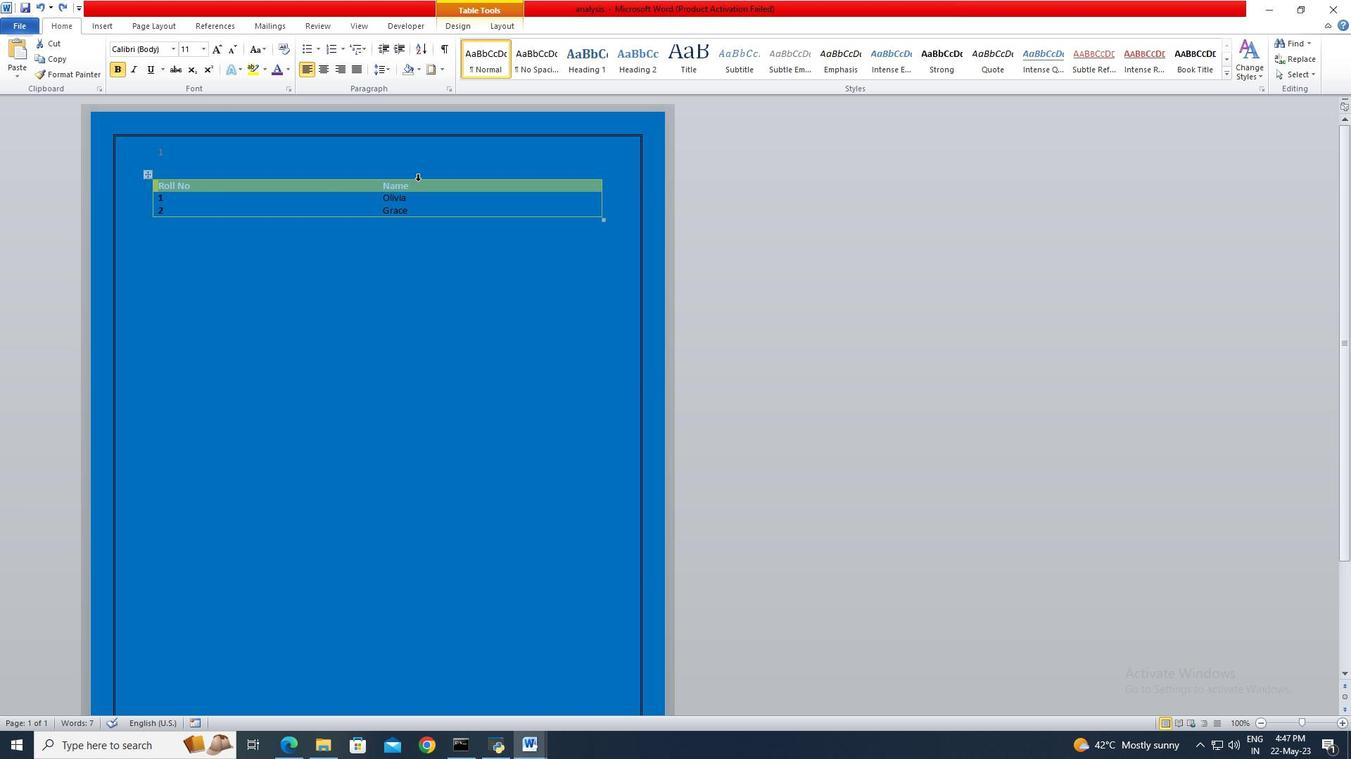 
Action: Mouse moved to (420, 182)
Screenshot: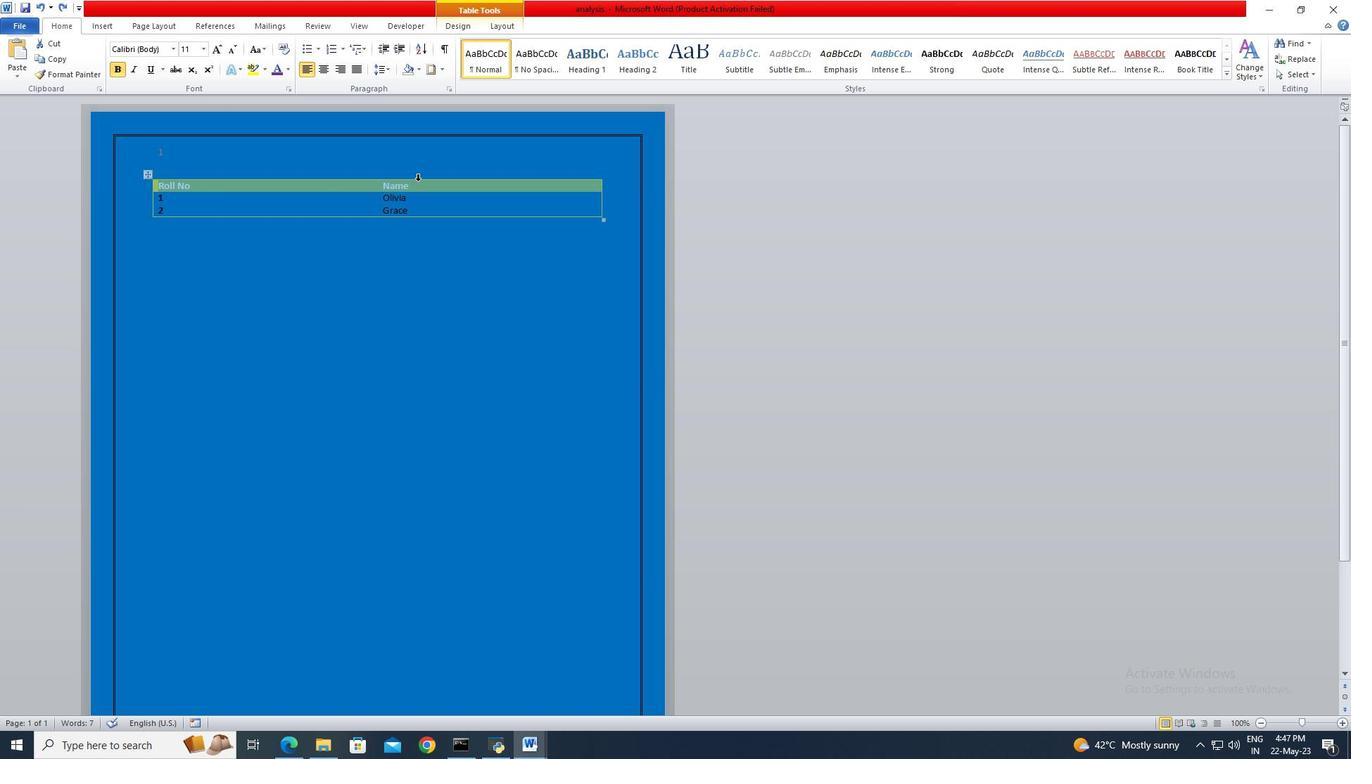 
Action: Key pressed <Key.shift>
Screenshot: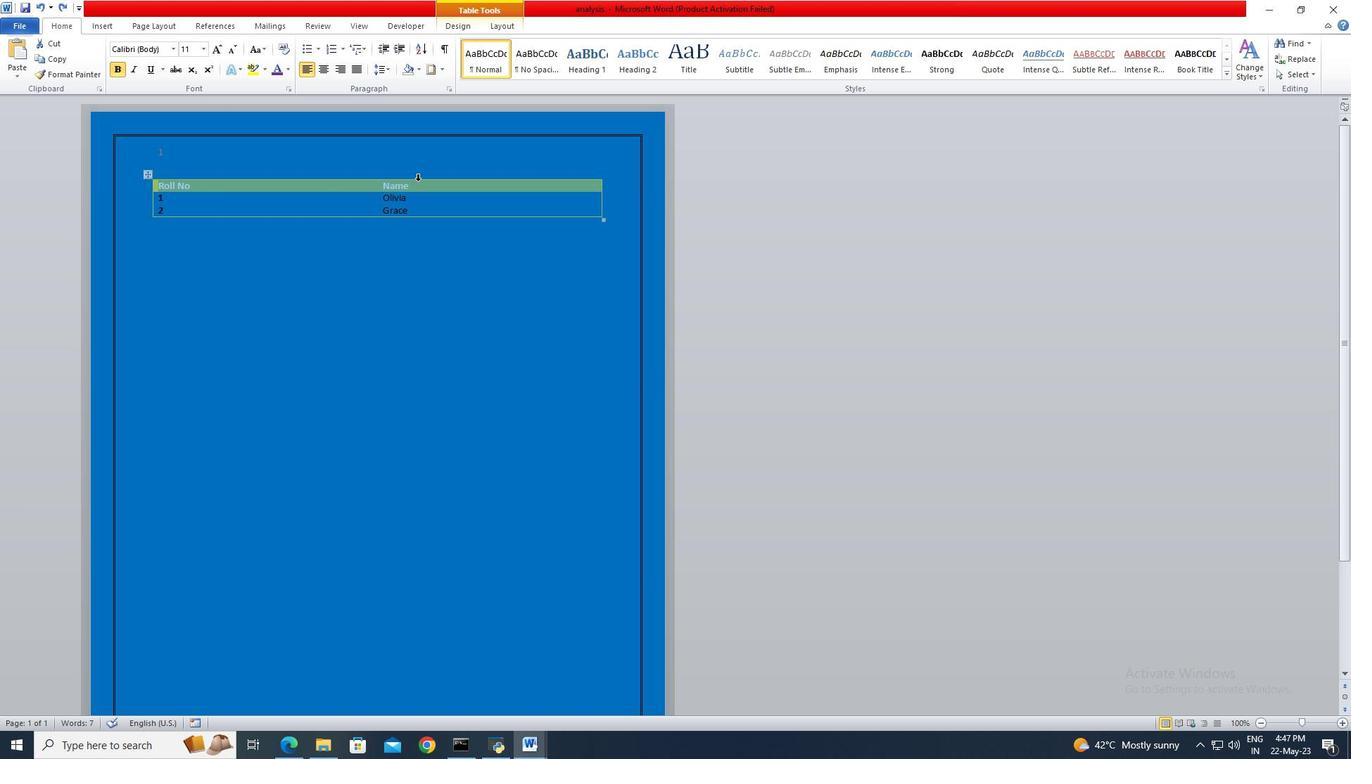 
Action: Mouse moved to (420, 185)
Screenshot: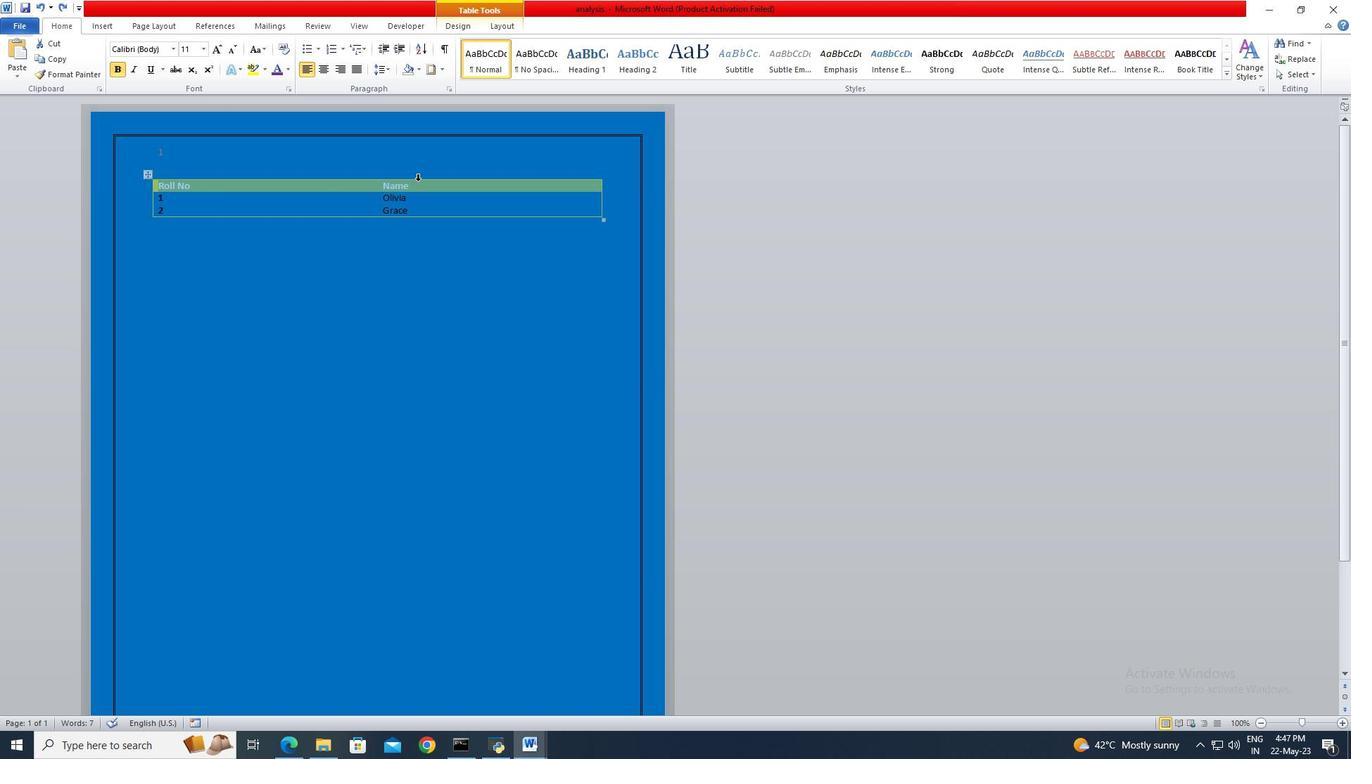 
Action: Key pressed <Key.shift>
Screenshot: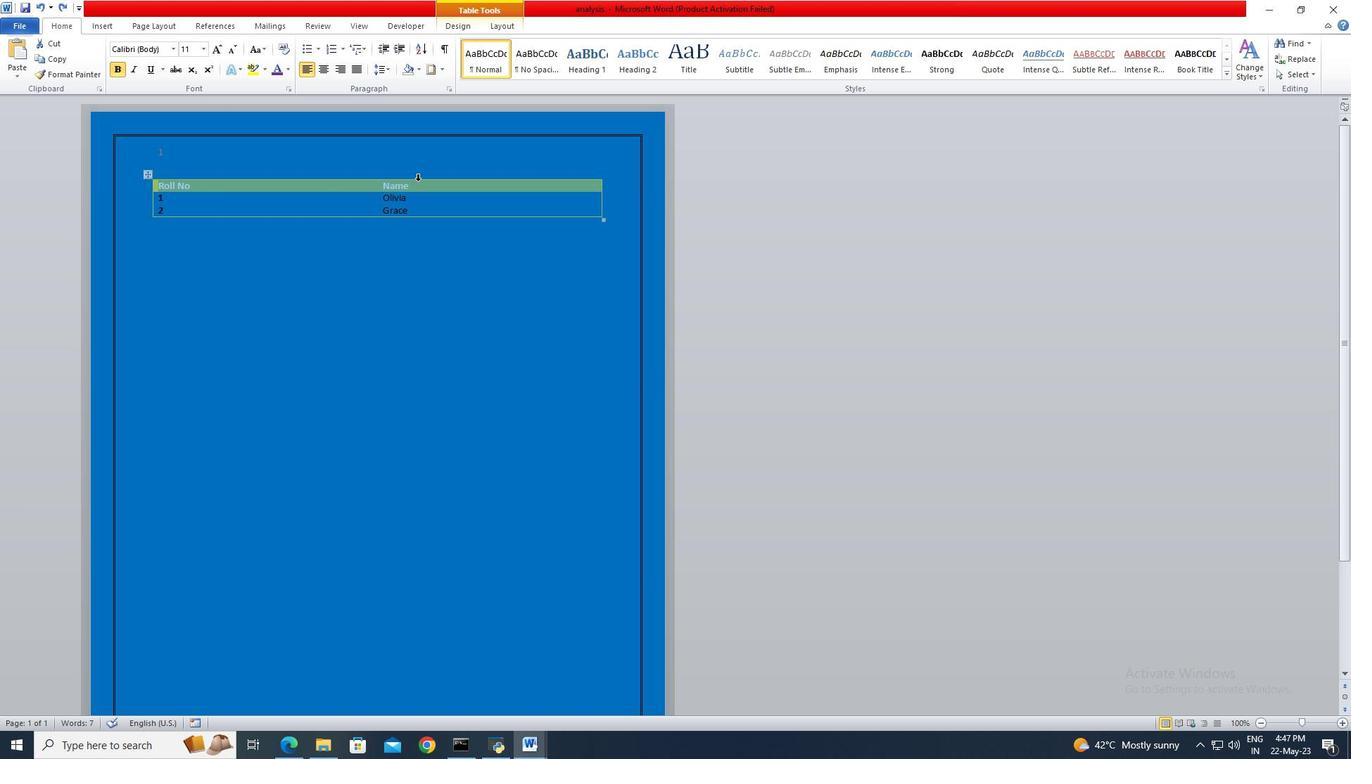 
Action: Mouse moved to (421, 185)
Screenshot: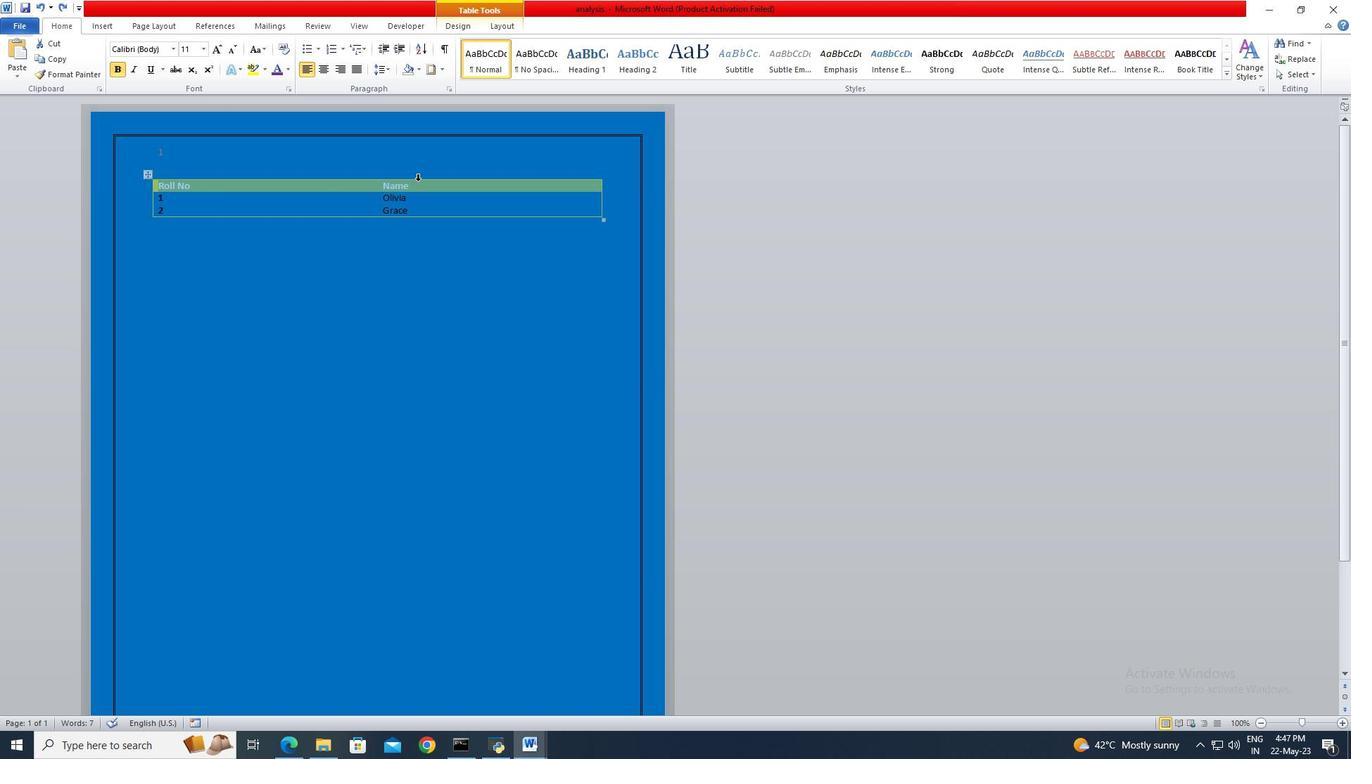 
Action: Key pressed <Key.shift><Key.shift><Key.shift><Key.shift><Key.shift>
Screenshot: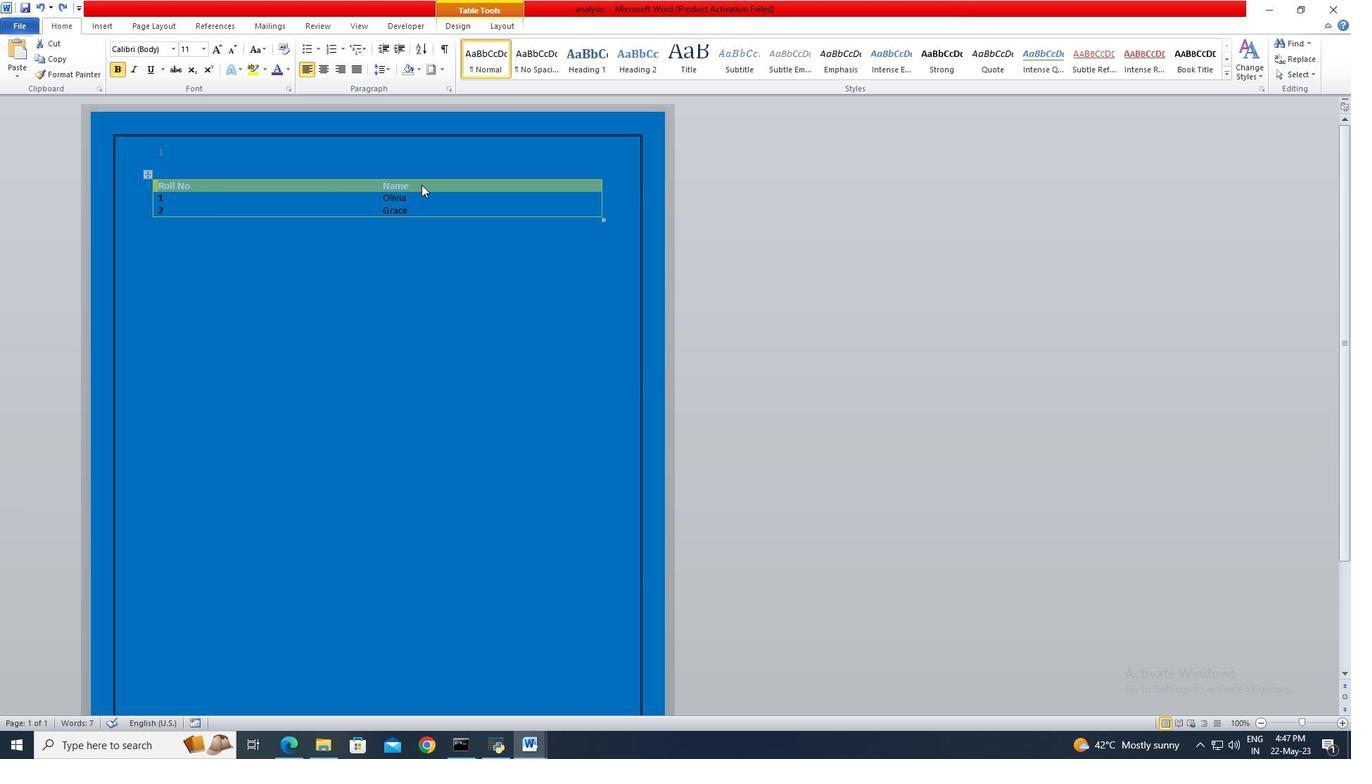 
Action: Mouse moved to (322, 68)
Screenshot: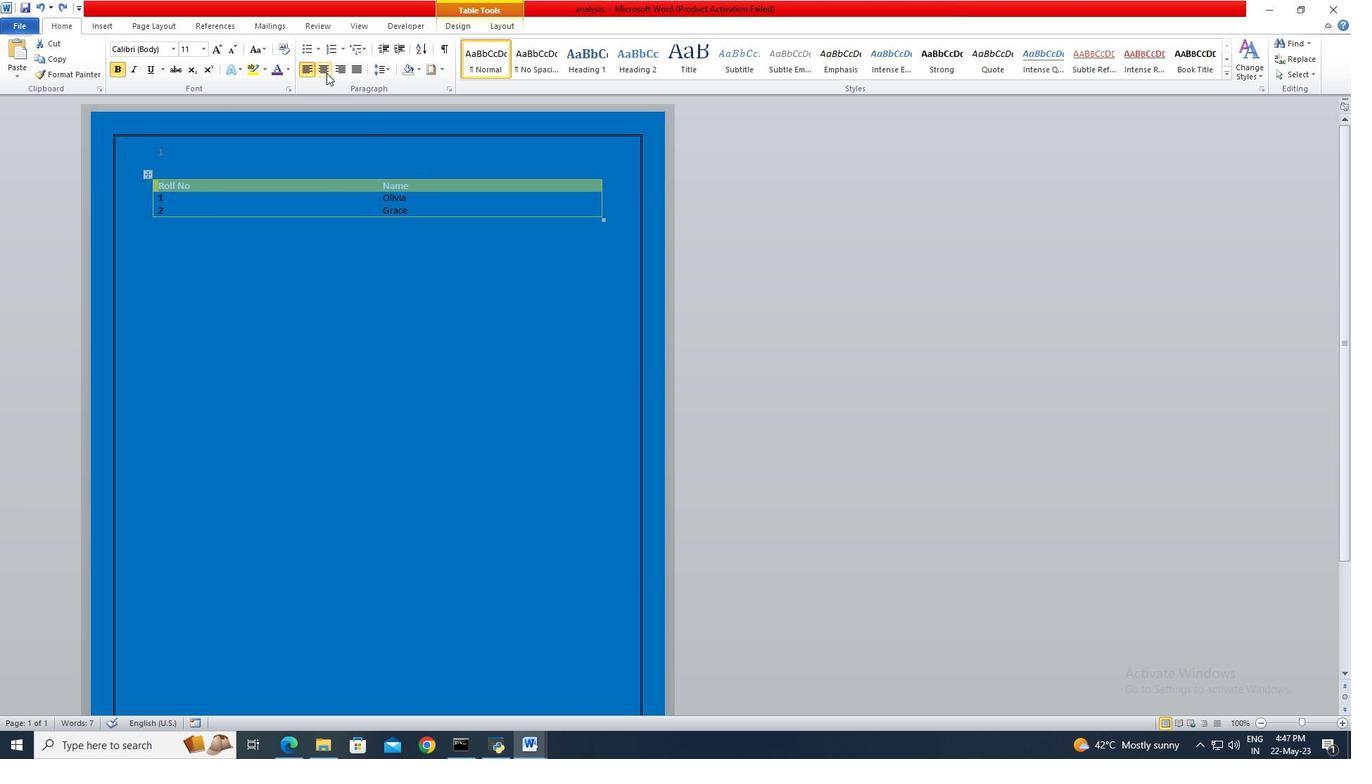 
Action: Mouse pressed left at (322, 68)
Screenshot: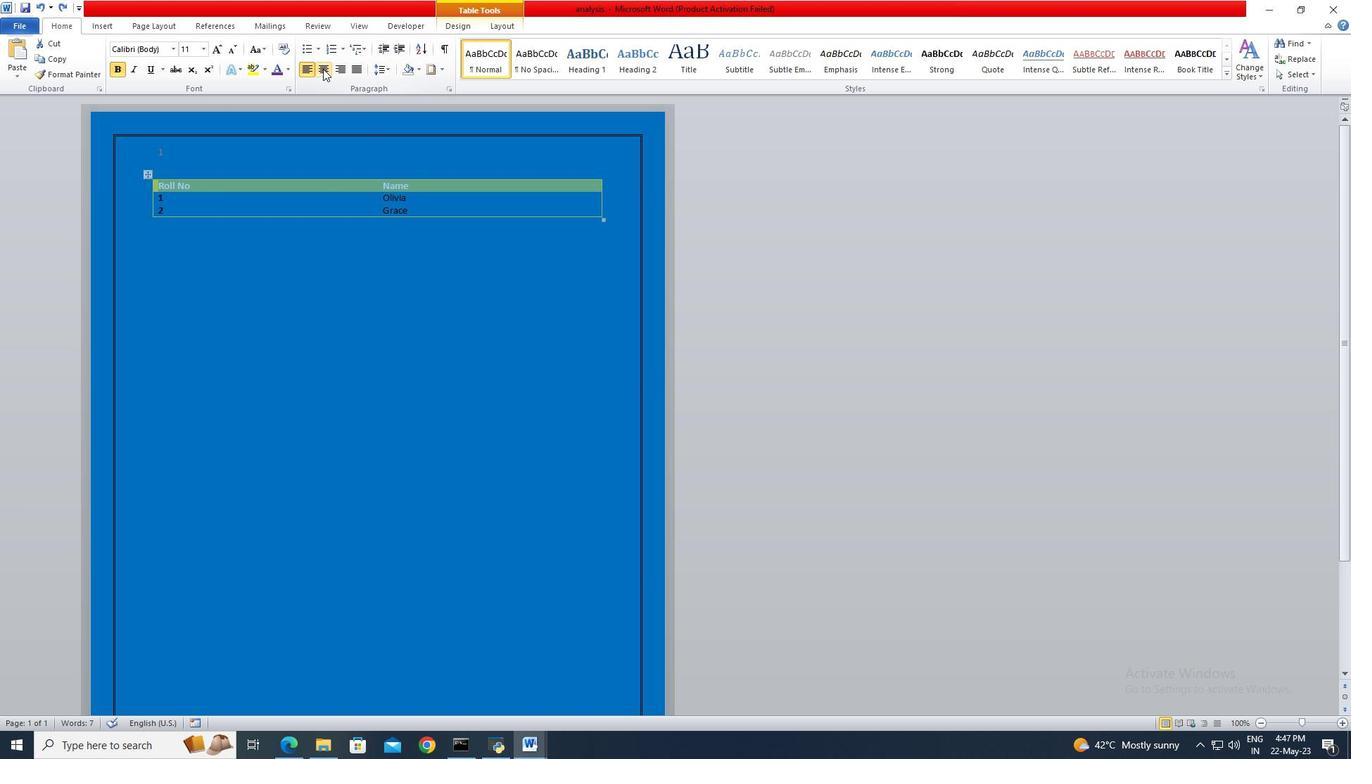 
Action: Mouse moved to (132, 76)
Screenshot: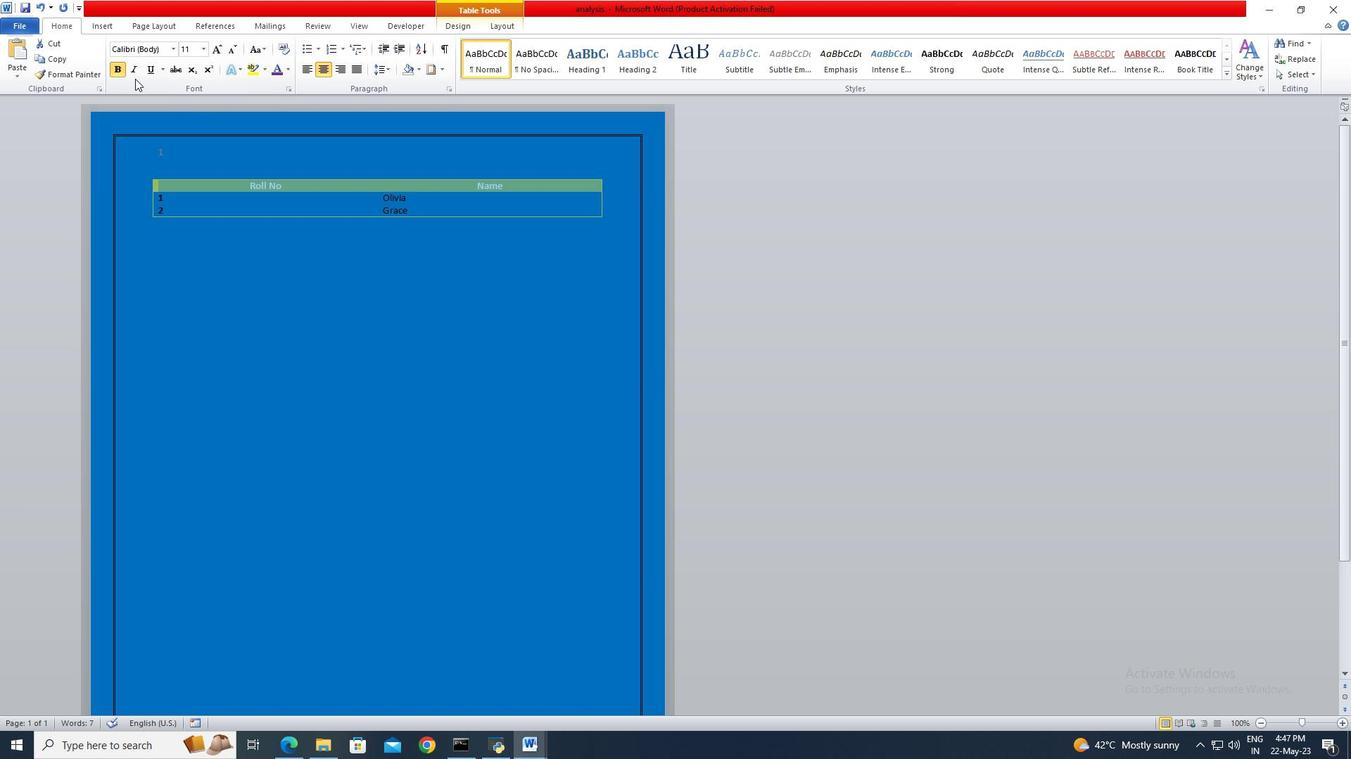 
Action: Mouse pressed left at (132, 76)
Screenshot: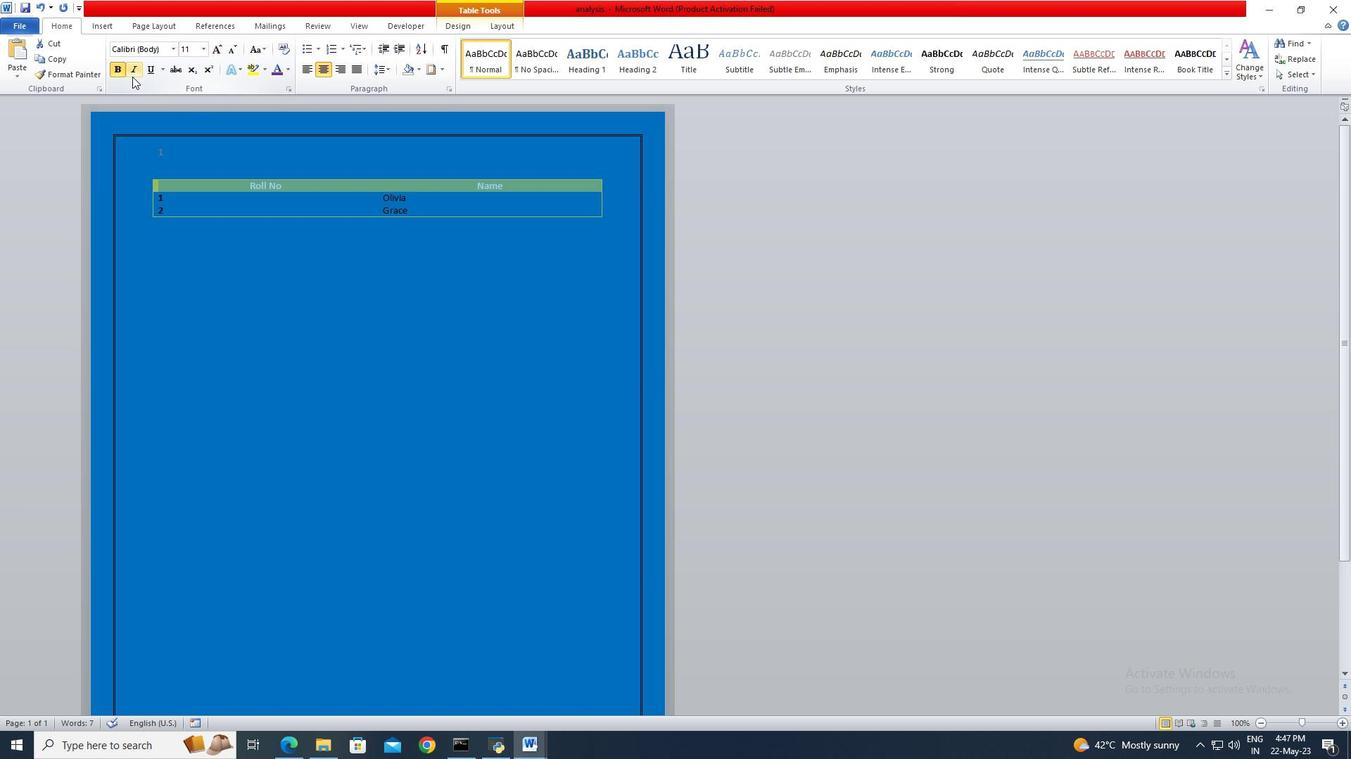 
Action: Mouse moved to (337, 351)
Screenshot: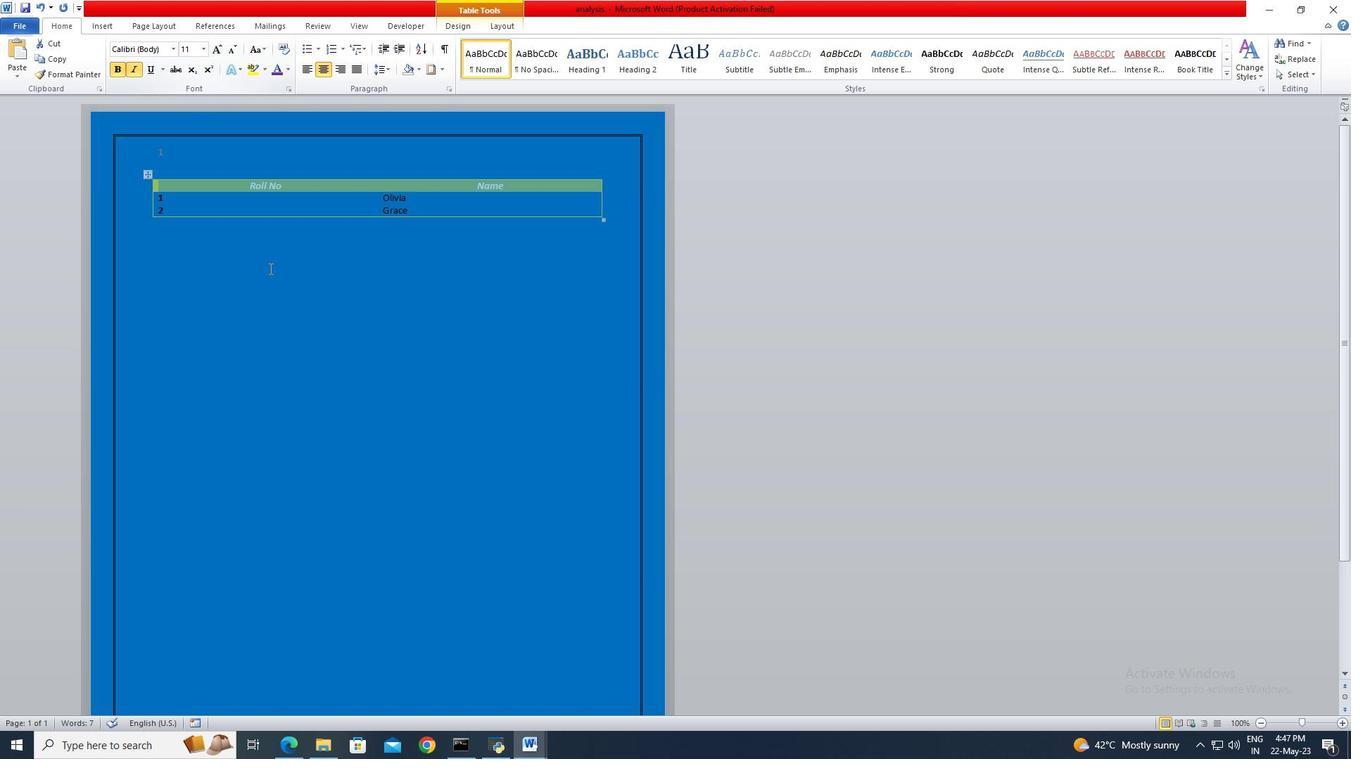
